 Task: Look for space in Kapfenberg, Austria from 2nd August, 2023 to 12th August, 2023 for 2 adults in price range Rs.5000 to Rs.10000. Place can be private room with 1  bedroom having 1 bed and 1 bathroom. Property type can be hotel. Amenities needed are: heating, . Booking option can be shelf check-in. Required host language is English.
Action: Mouse moved to (428, 85)
Screenshot: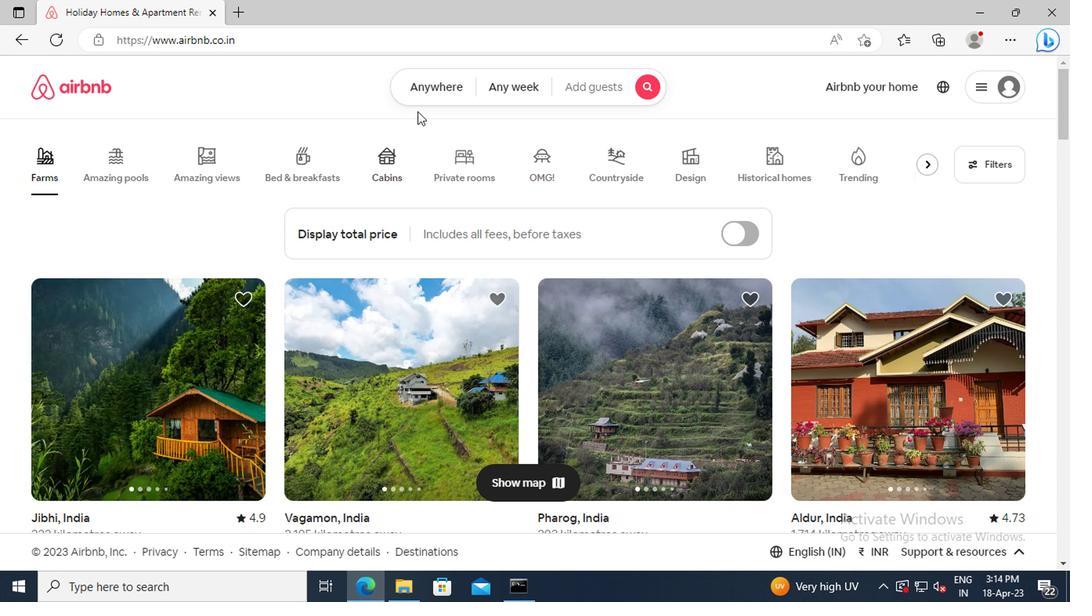 
Action: Mouse pressed left at (428, 85)
Screenshot: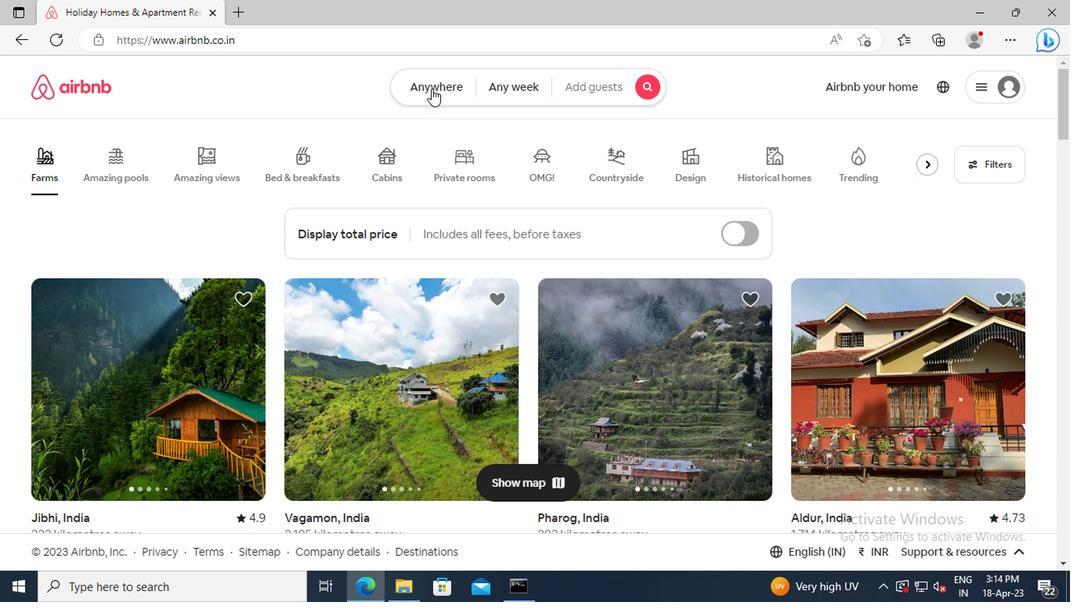 
Action: Mouse moved to (277, 147)
Screenshot: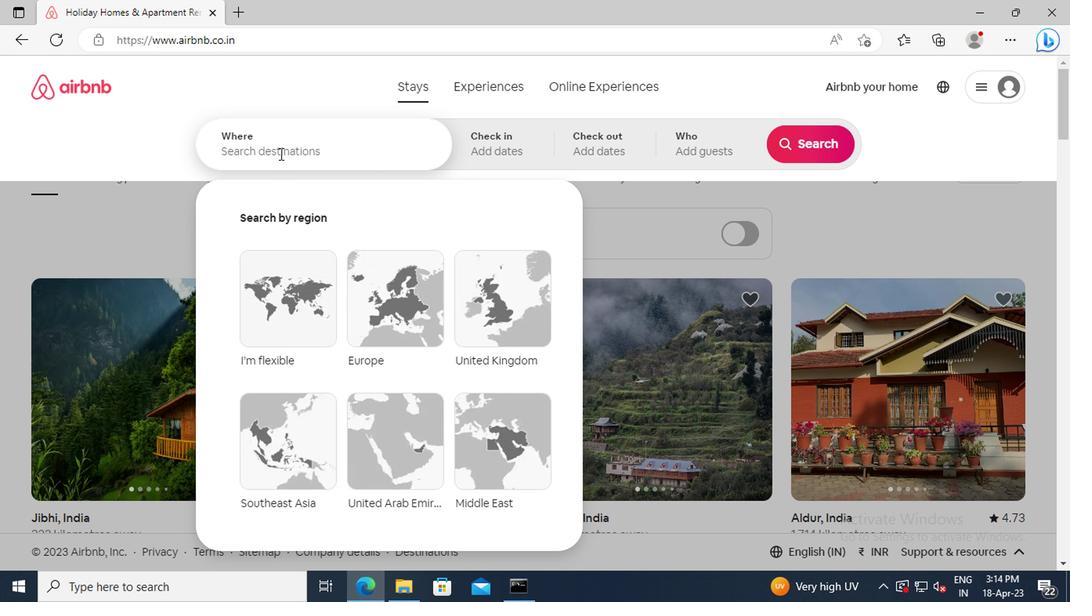 
Action: Mouse pressed left at (277, 147)
Screenshot: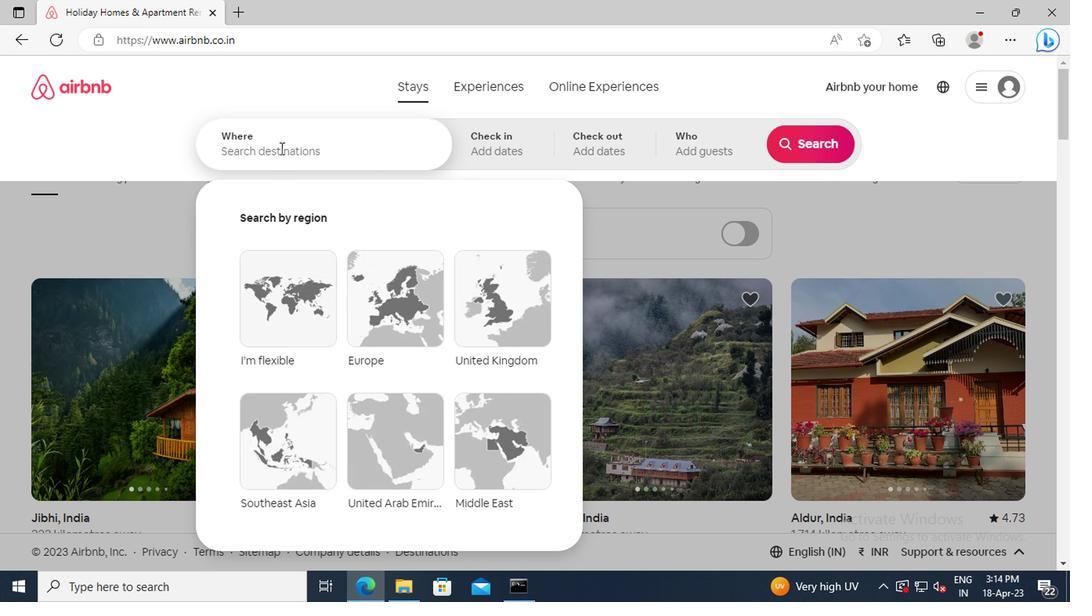 
Action: Key pressed <Key.shift>KAPFENBER,<Key.space><Key.shift_r>AUSTRIA<Key.enter>
Screenshot: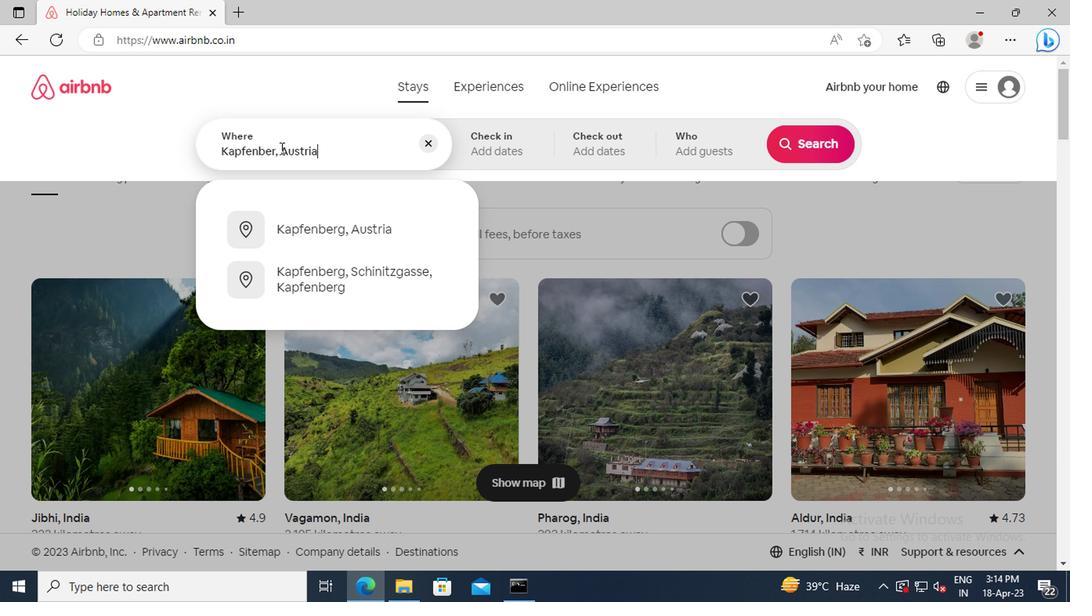 
Action: Mouse moved to (792, 272)
Screenshot: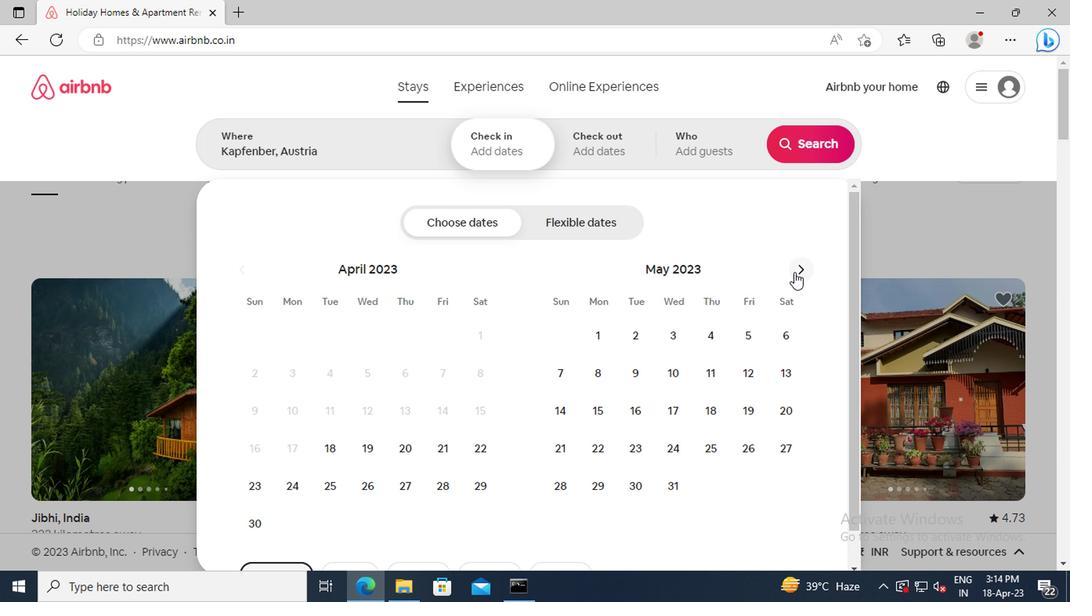 
Action: Mouse pressed left at (792, 272)
Screenshot: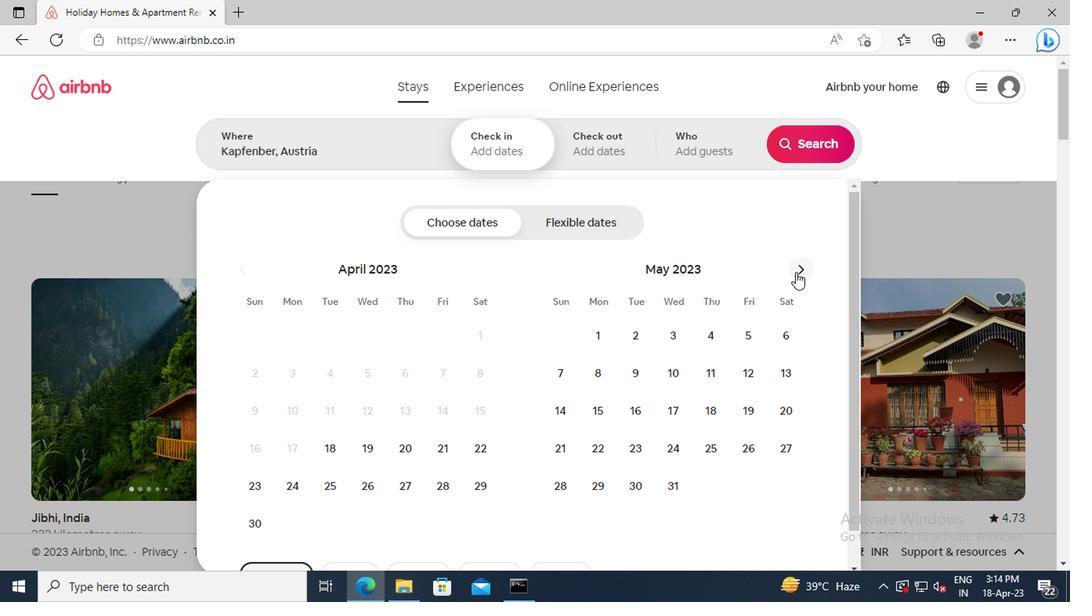
Action: Mouse pressed left at (792, 272)
Screenshot: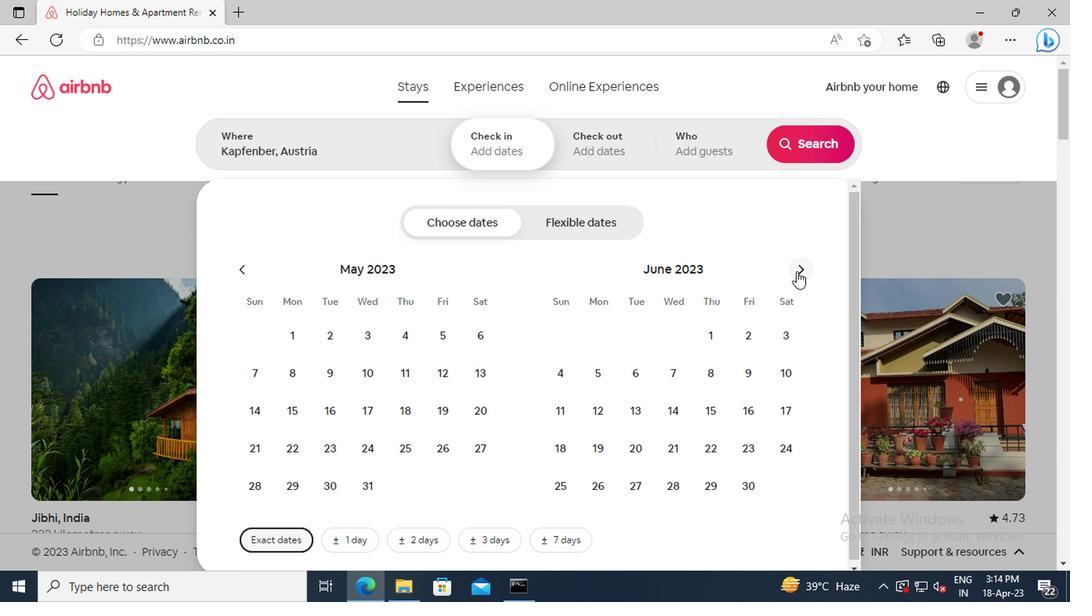
Action: Mouse pressed left at (792, 272)
Screenshot: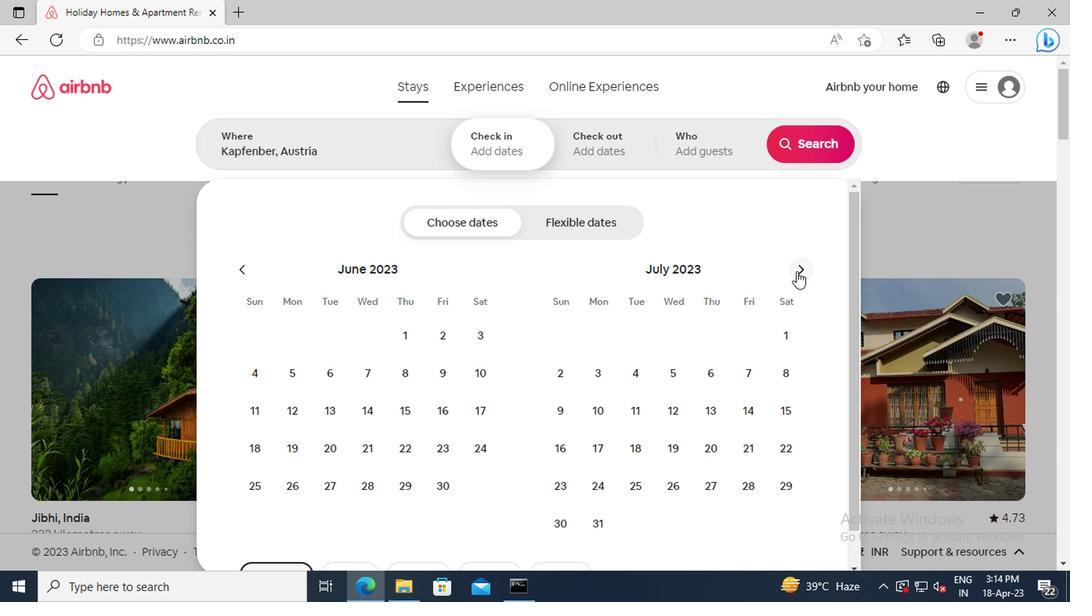 
Action: Mouse moved to (674, 330)
Screenshot: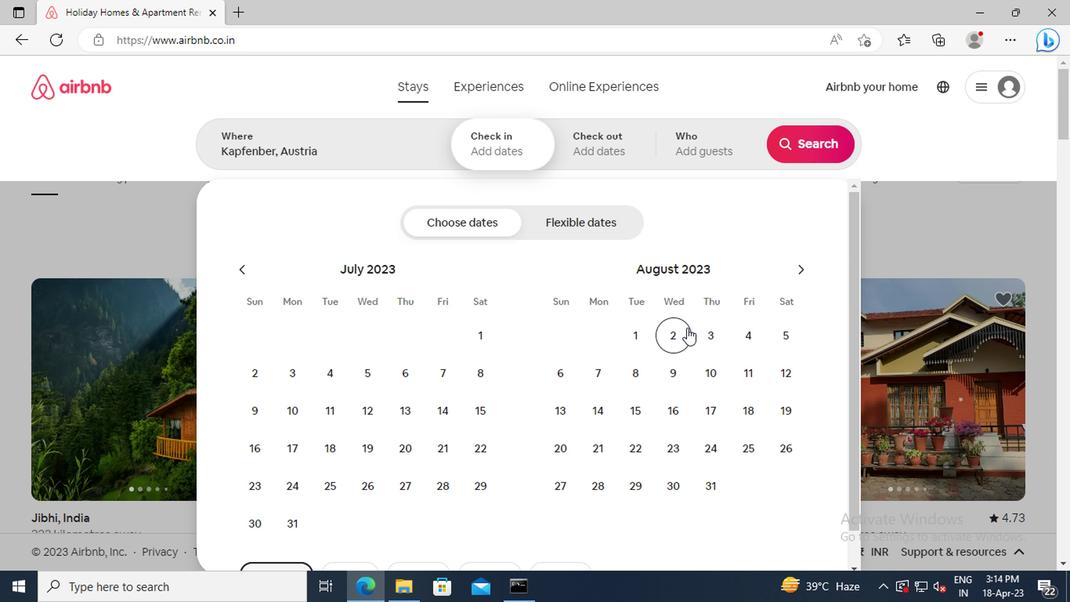 
Action: Mouse pressed left at (674, 330)
Screenshot: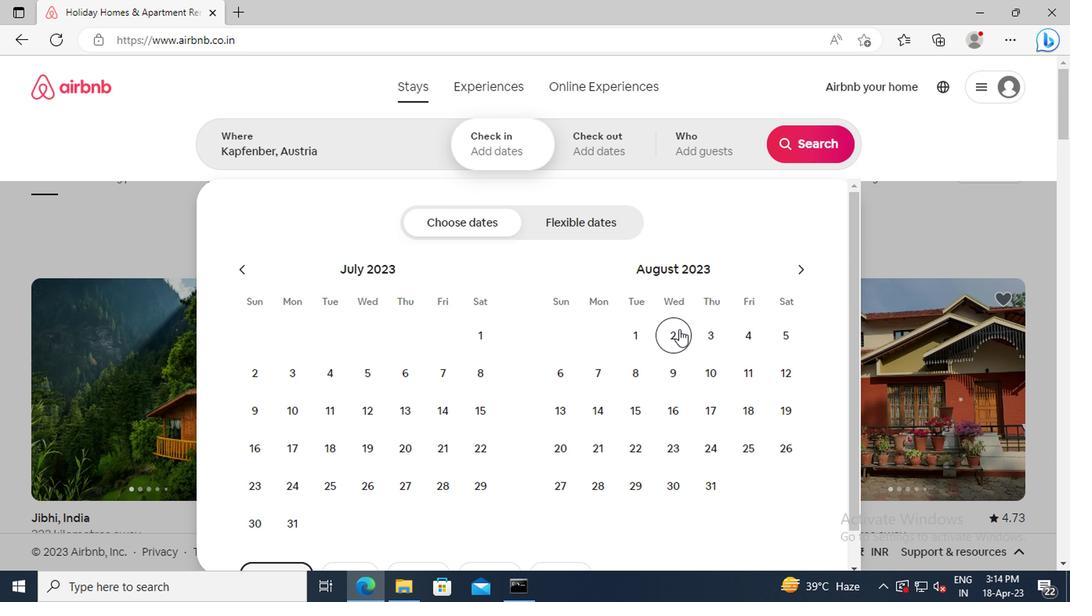 
Action: Mouse moved to (773, 371)
Screenshot: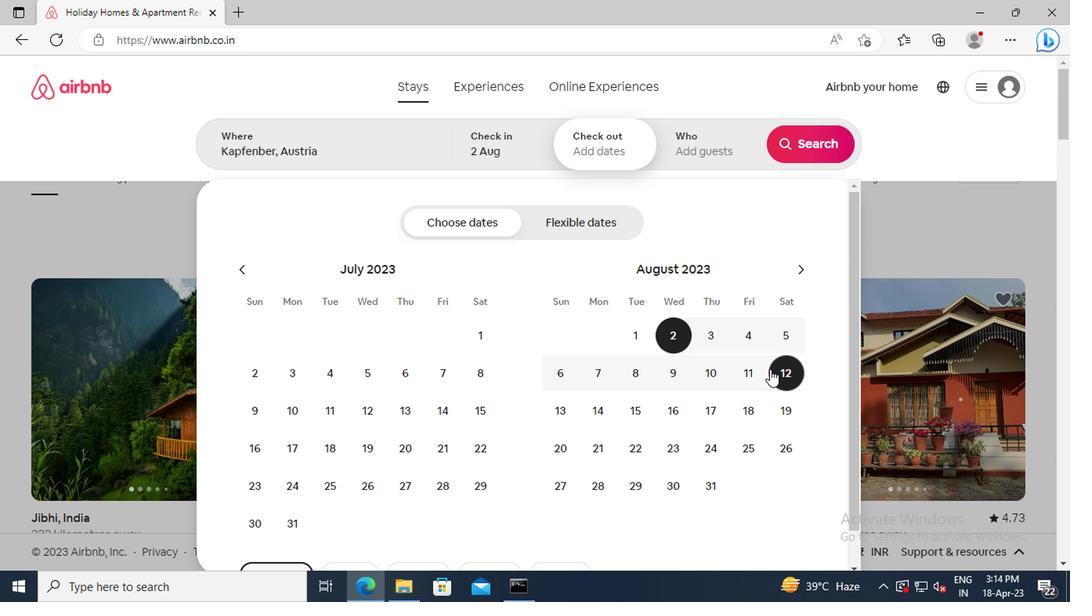 
Action: Mouse pressed left at (773, 371)
Screenshot: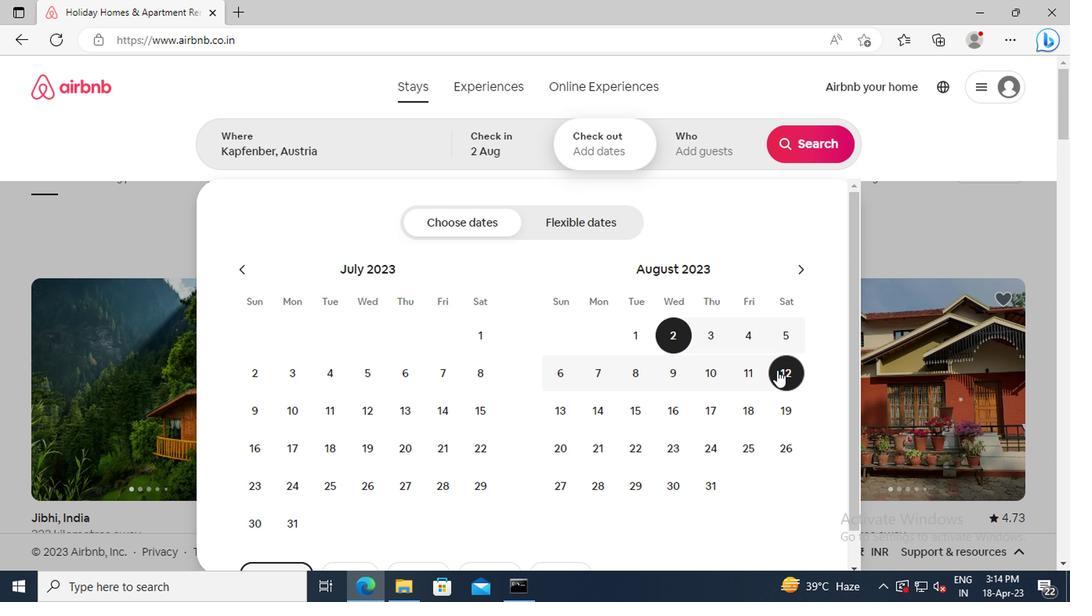 
Action: Mouse moved to (695, 145)
Screenshot: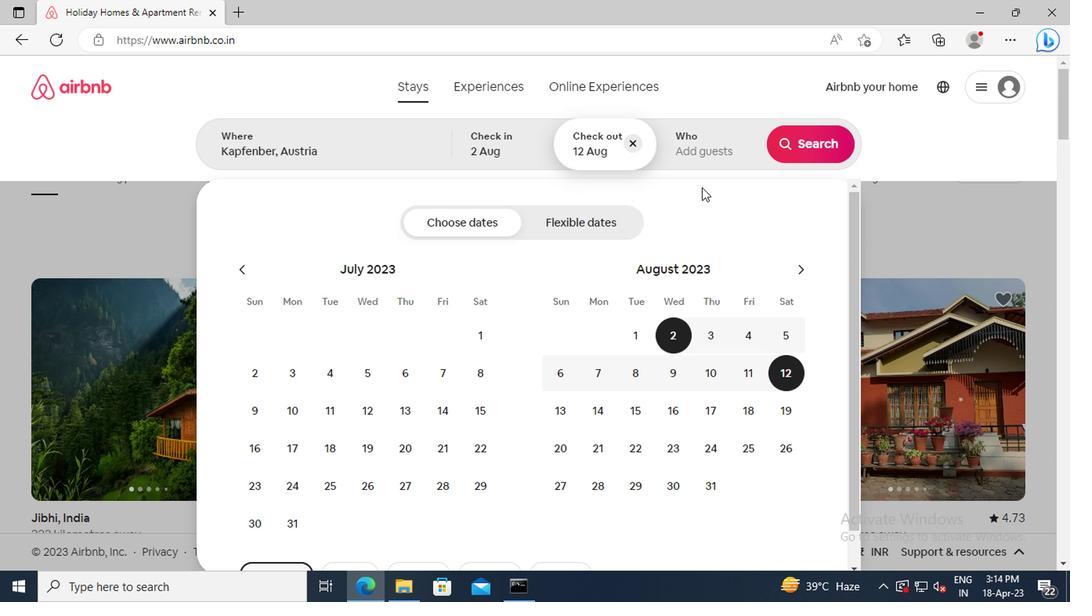 
Action: Mouse pressed left at (695, 145)
Screenshot: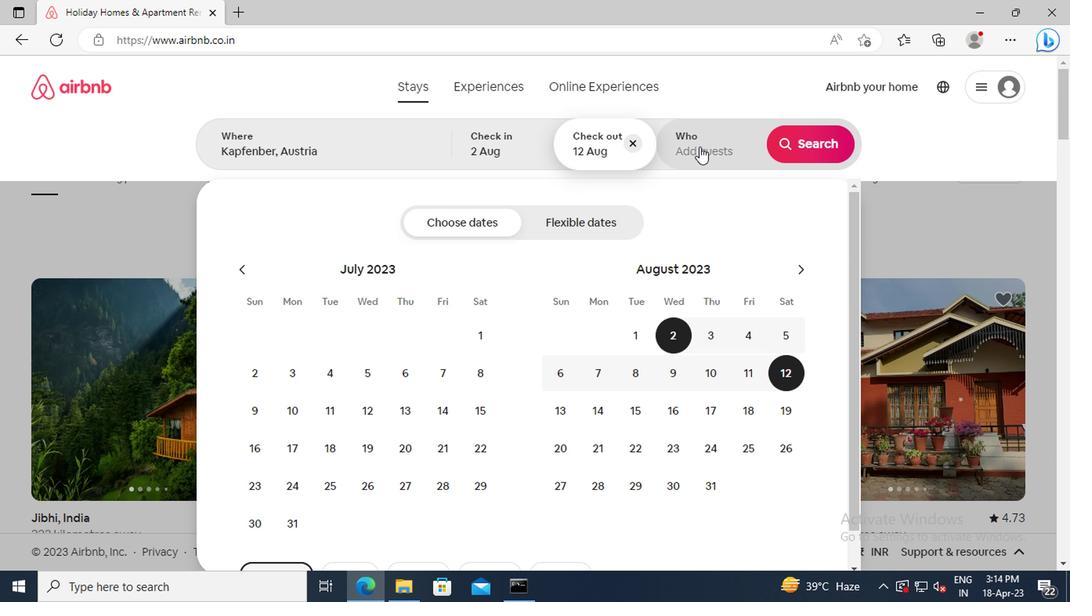 
Action: Mouse moved to (810, 228)
Screenshot: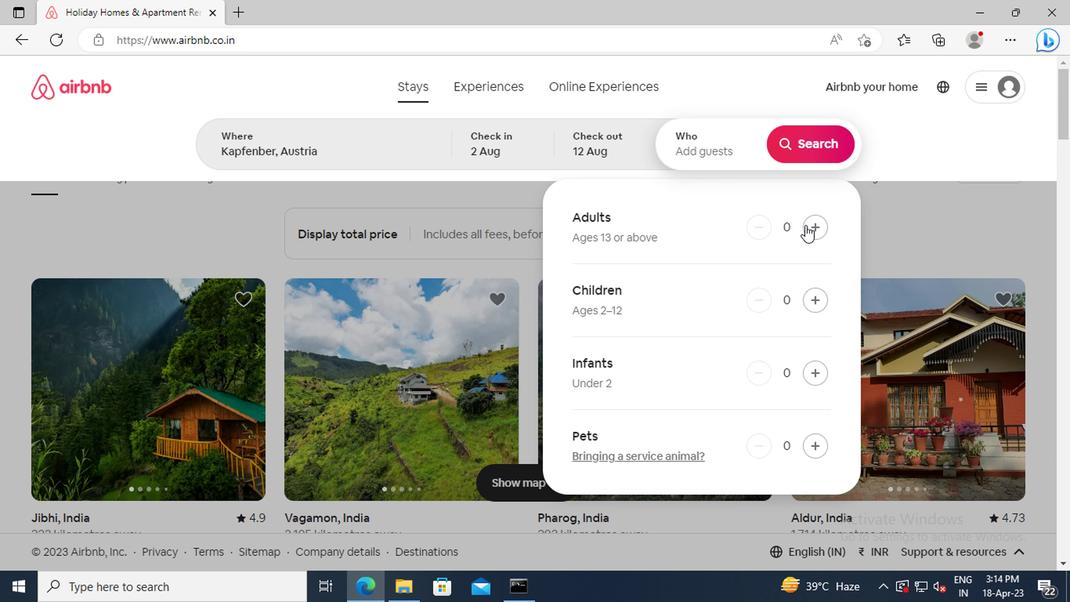 
Action: Mouse pressed left at (810, 228)
Screenshot: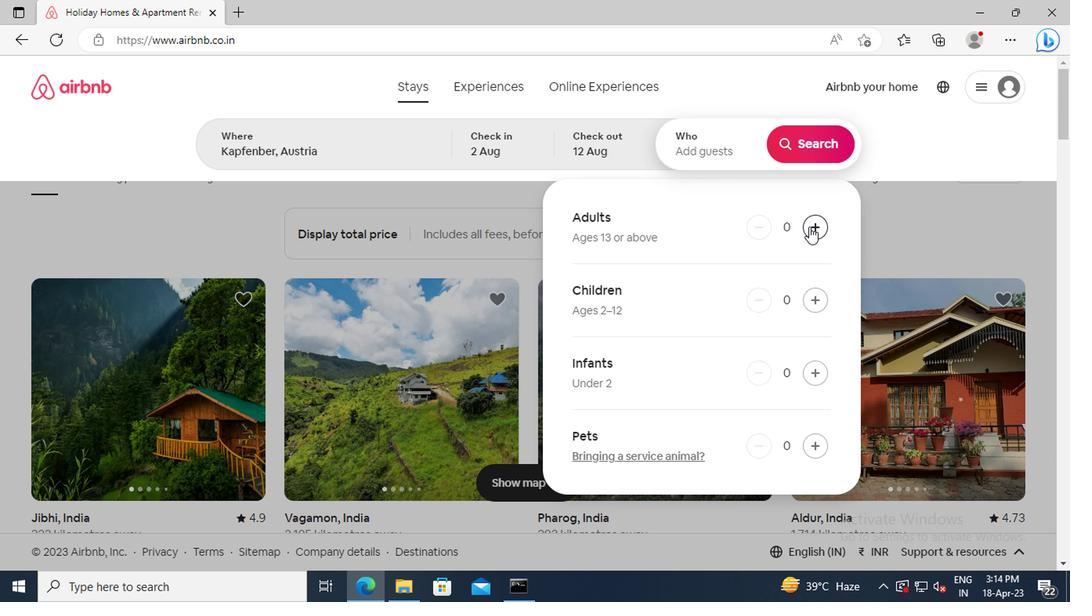 
Action: Mouse moved to (810, 228)
Screenshot: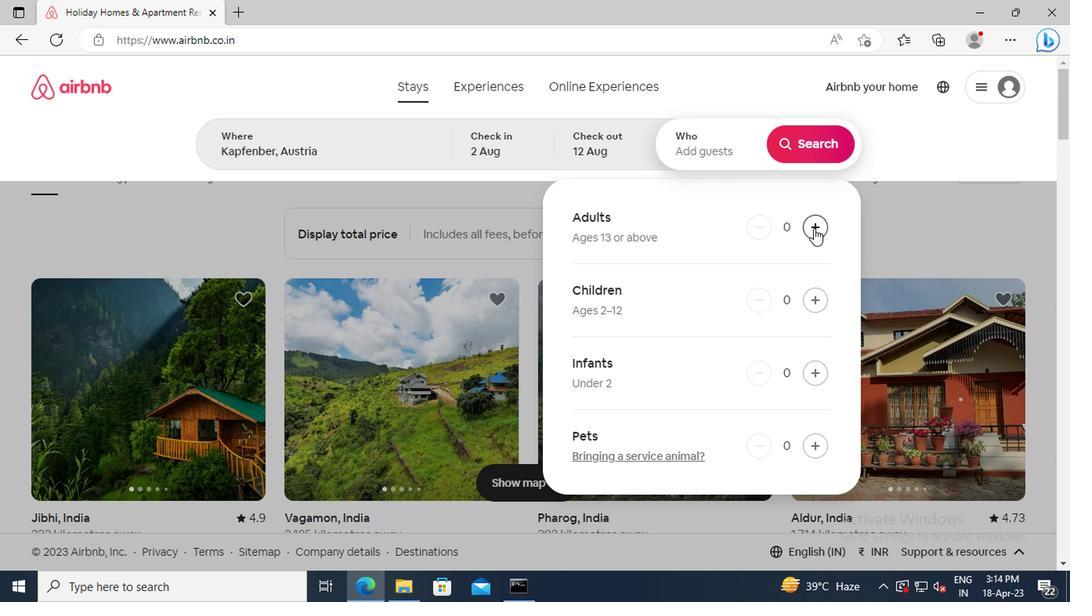 
Action: Mouse pressed left at (810, 228)
Screenshot: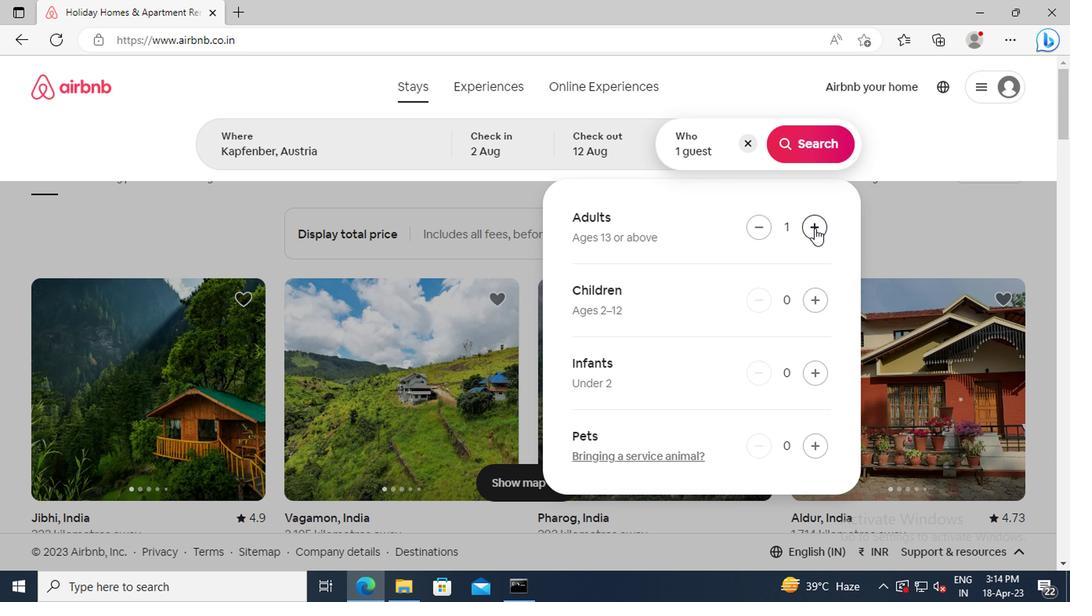 
Action: Mouse moved to (811, 143)
Screenshot: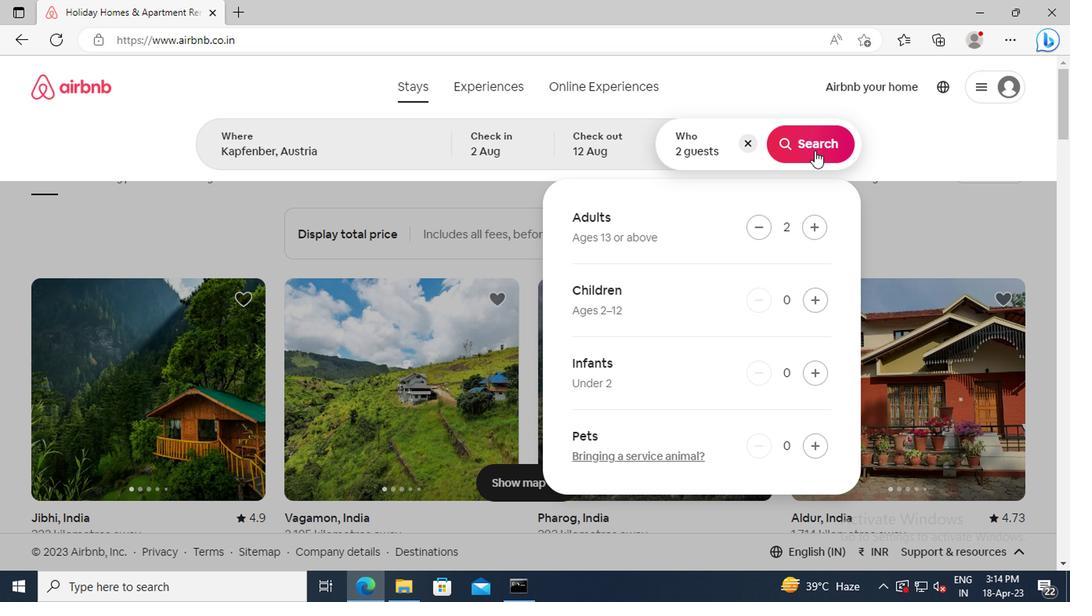 
Action: Mouse pressed left at (811, 143)
Screenshot: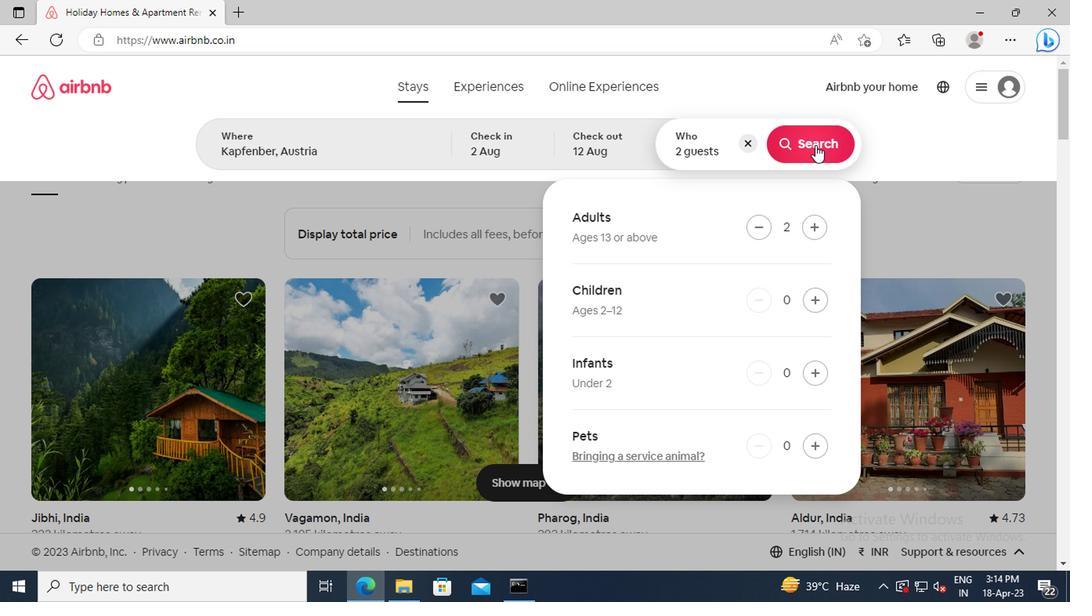 
Action: Mouse moved to (986, 146)
Screenshot: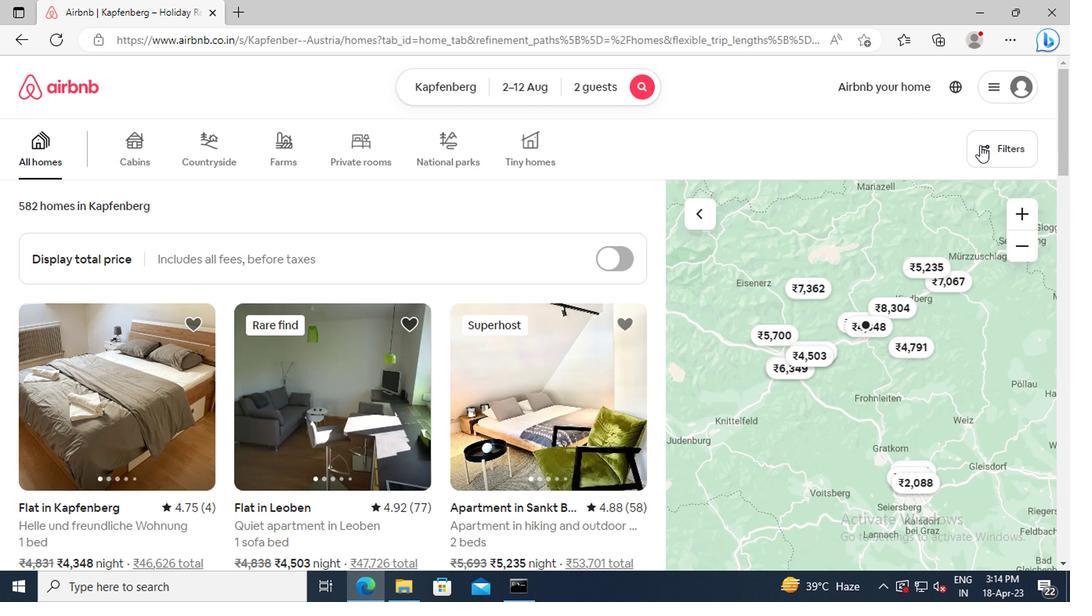 
Action: Mouse pressed left at (986, 146)
Screenshot: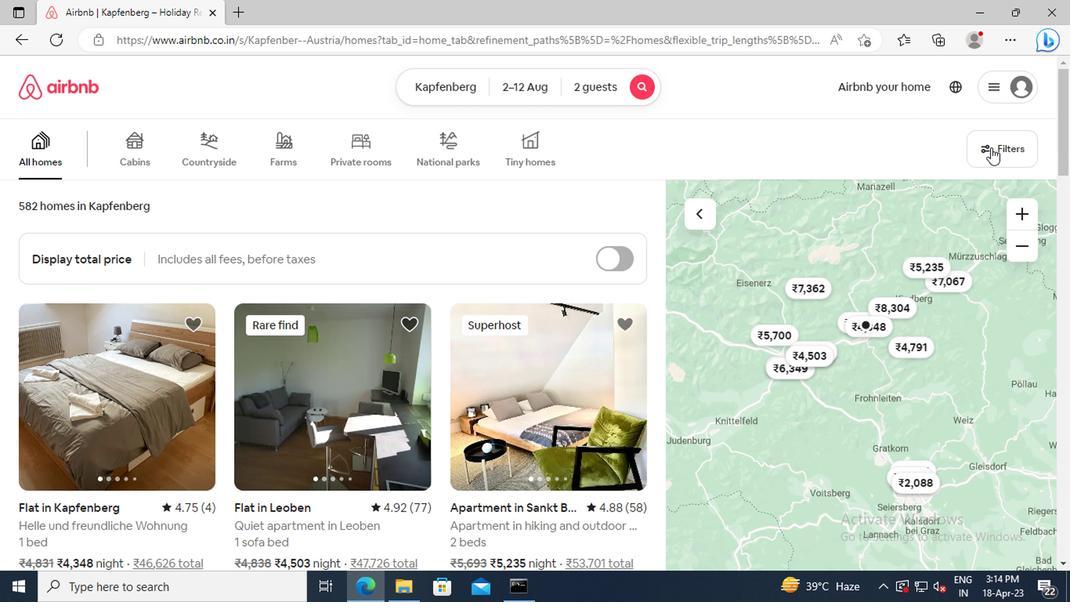 
Action: Mouse moved to (332, 347)
Screenshot: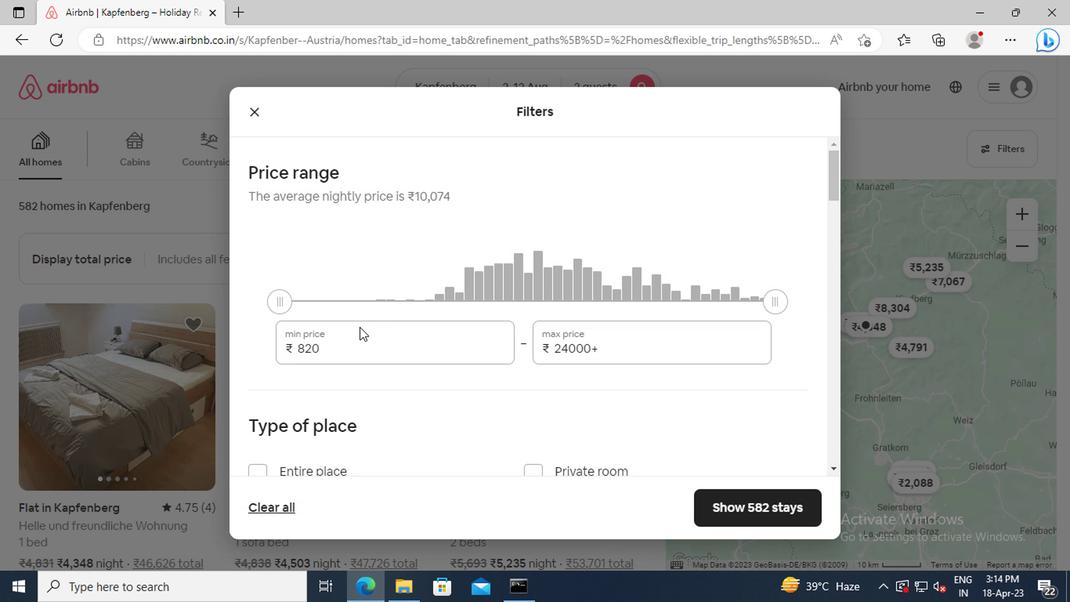 
Action: Mouse pressed left at (332, 347)
Screenshot: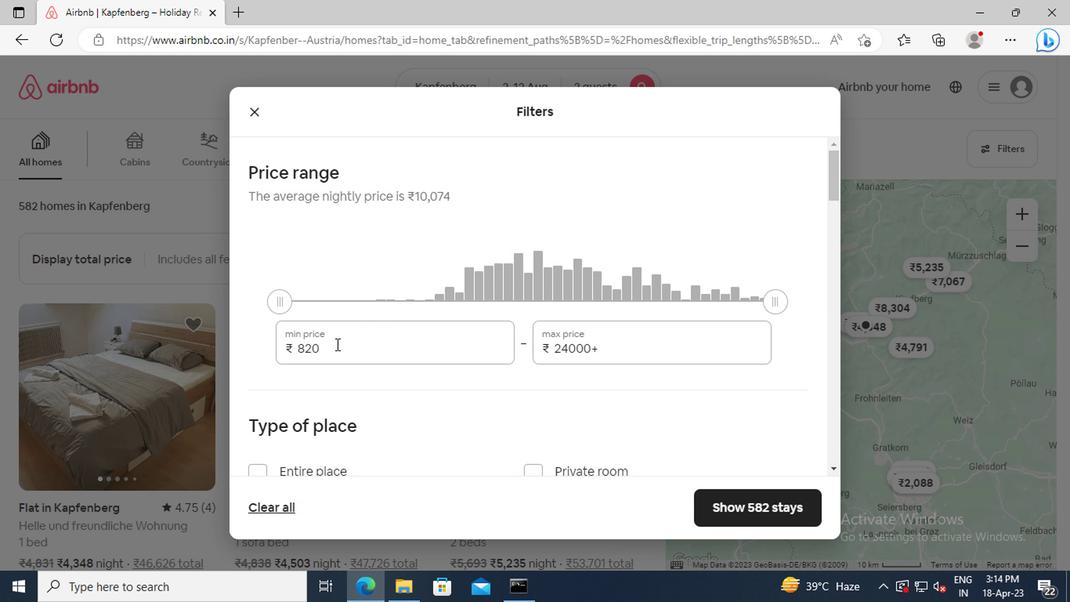 
Action: Key pressed <Key.backspace><Key.backspace><Key.backspace>5000<Key.tab><Key.delete>10000
Screenshot: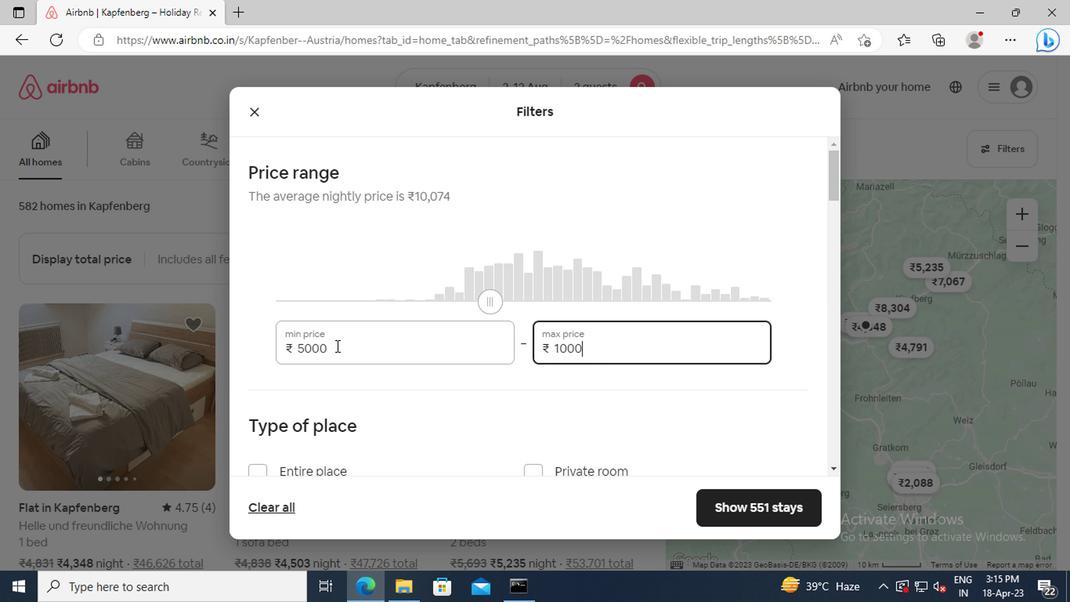 
Action: Mouse scrolled (332, 346) with delta (0, 0)
Screenshot: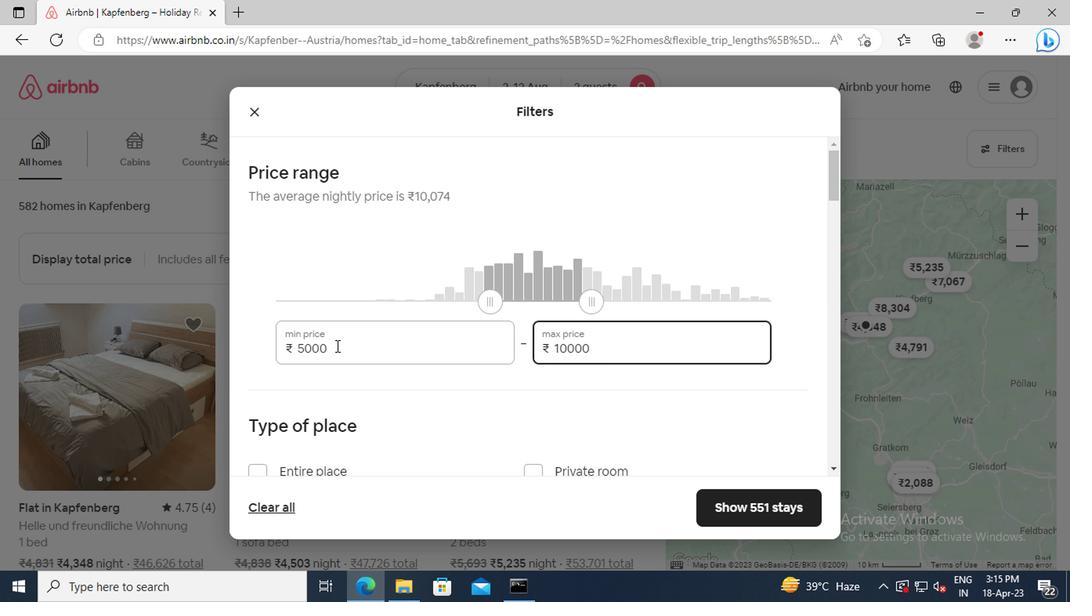 
Action: Mouse scrolled (332, 346) with delta (0, 0)
Screenshot: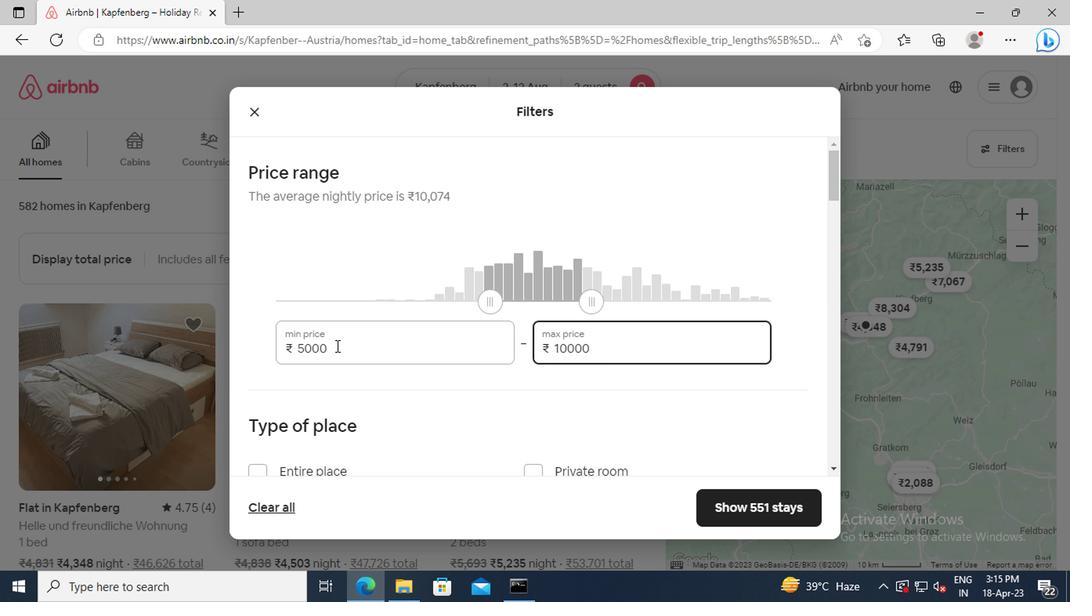 
Action: Mouse scrolled (332, 346) with delta (0, 0)
Screenshot: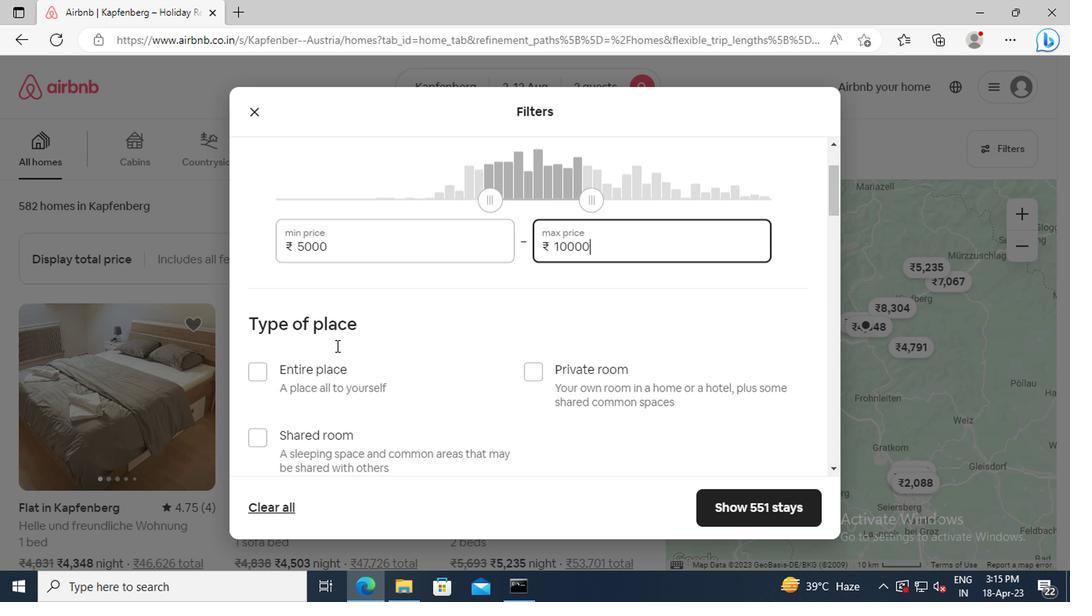 
Action: Mouse moved to (531, 320)
Screenshot: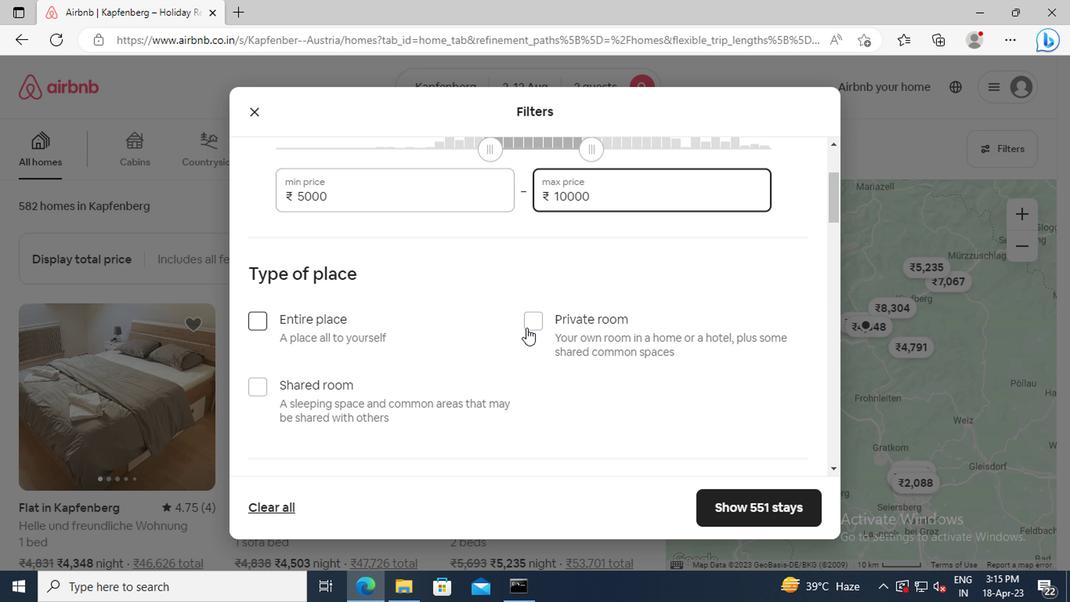 
Action: Mouse pressed left at (531, 320)
Screenshot: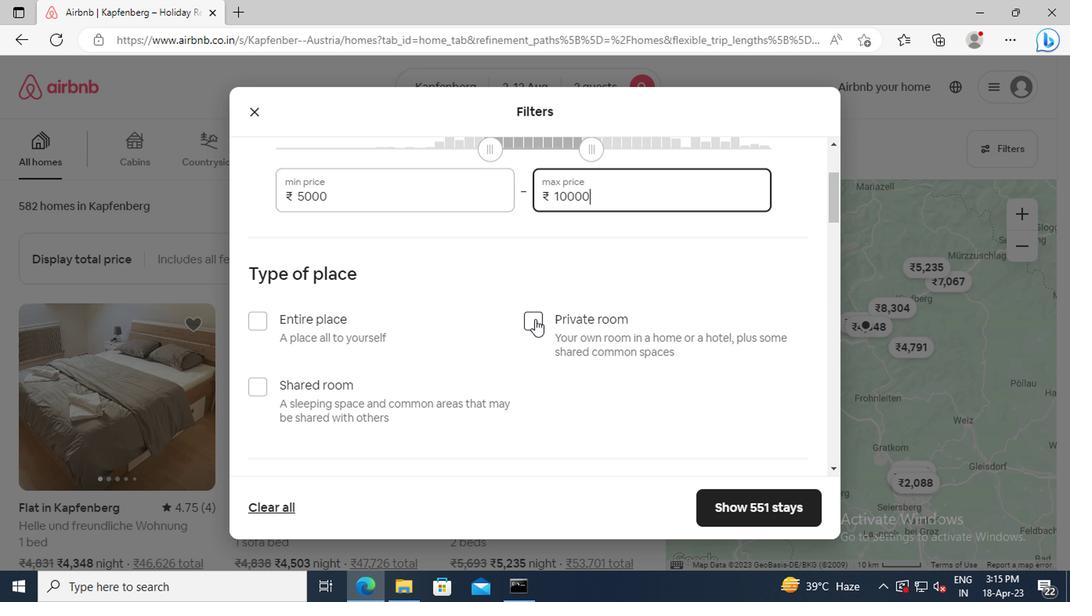 
Action: Mouse scrolled (531, 319) with delta (0, -1)
Screenshot: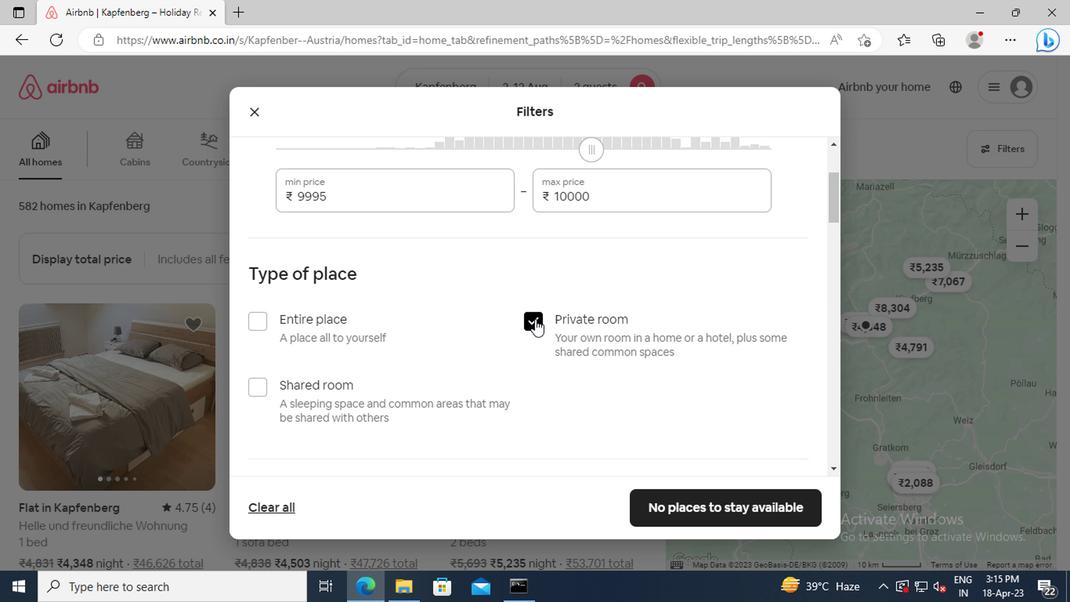 
Action: Mouse scrolled (531, 319) with delta (0, -1)
Screenshot: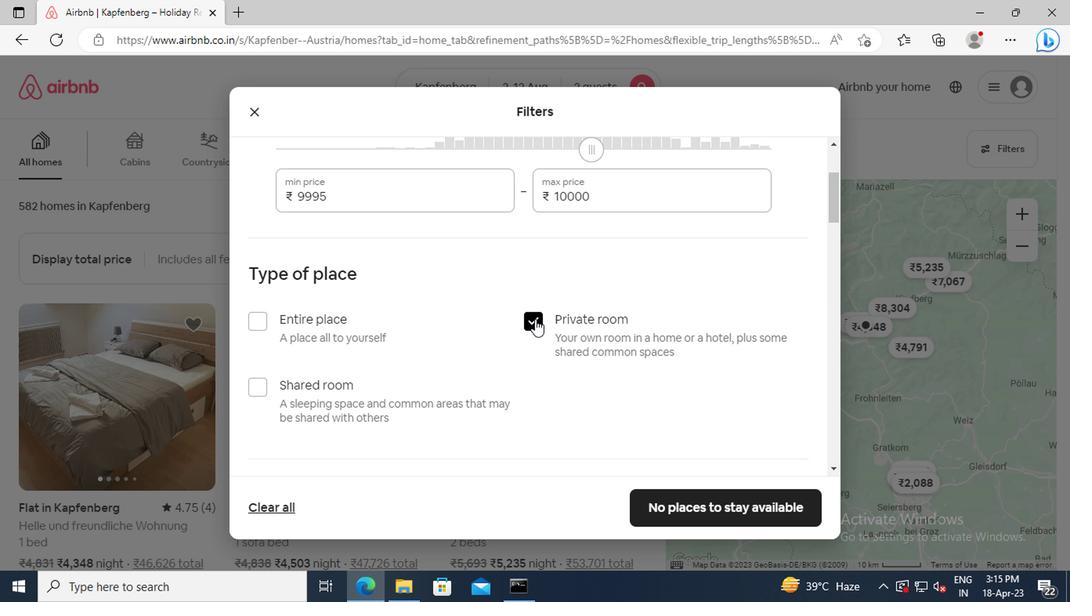 
Action: Mouse scrolled (531, 319) with delta (0, -1)
Screenshot: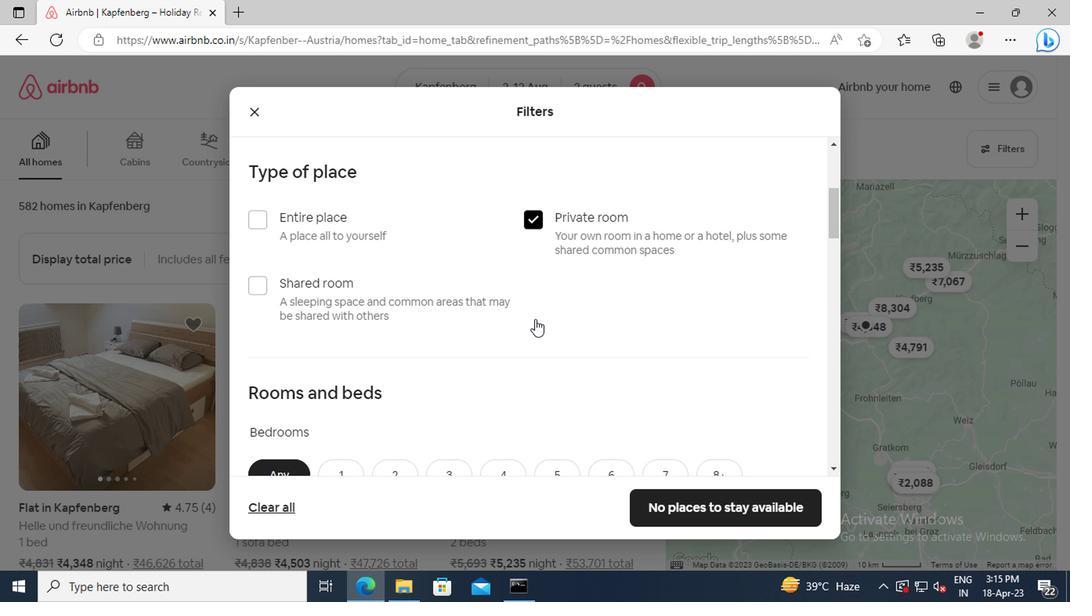 
Action: Mouse scrolled (531, 319) with delta (0, -1)
Screenshot: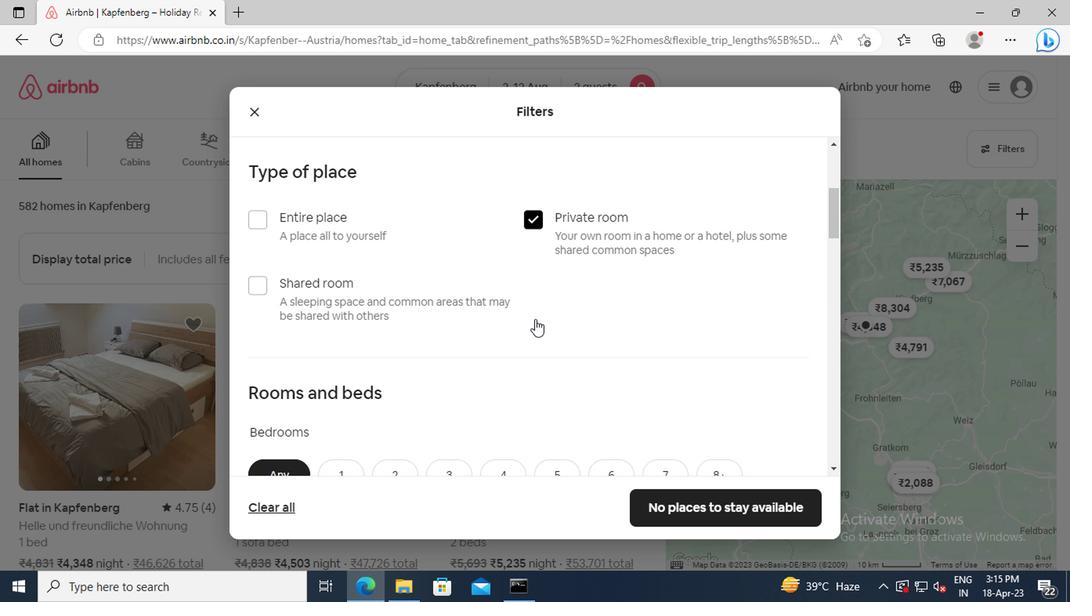 
Action: Mouse moved to (341, 371)
Screenshot: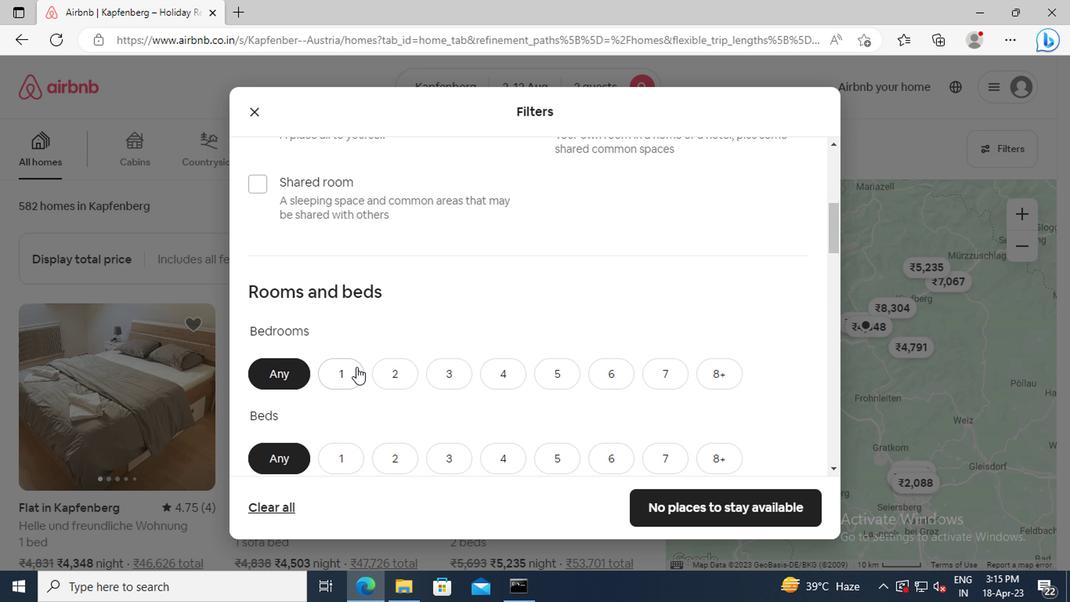 
Action: Mouse pressed left at (341, 371)
Screenshot: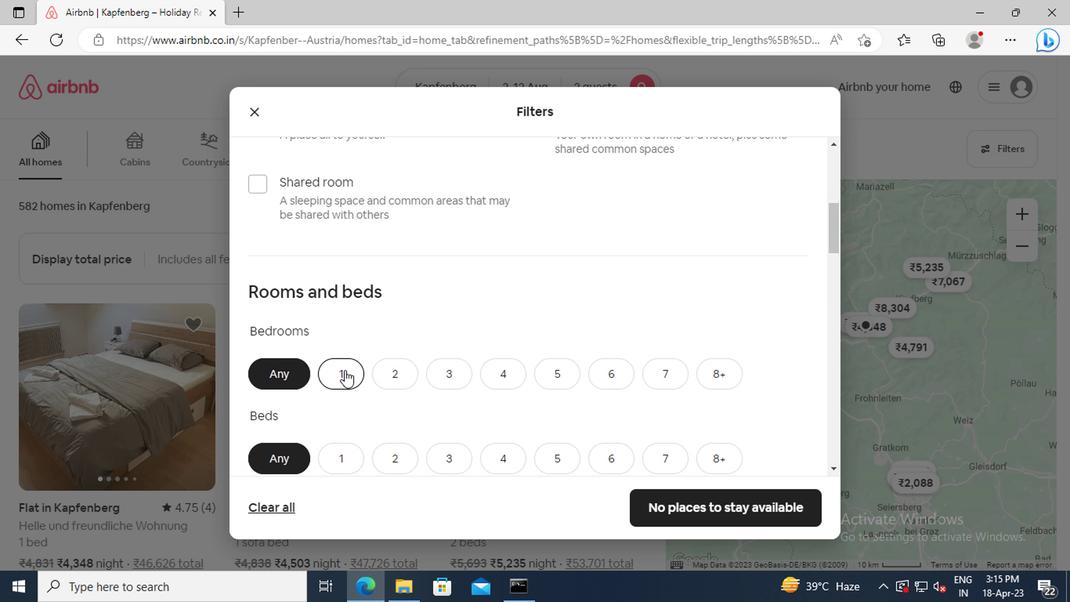 
Action: Mouse scrolled (341, 371) with delta (0, 0)
Screenshot: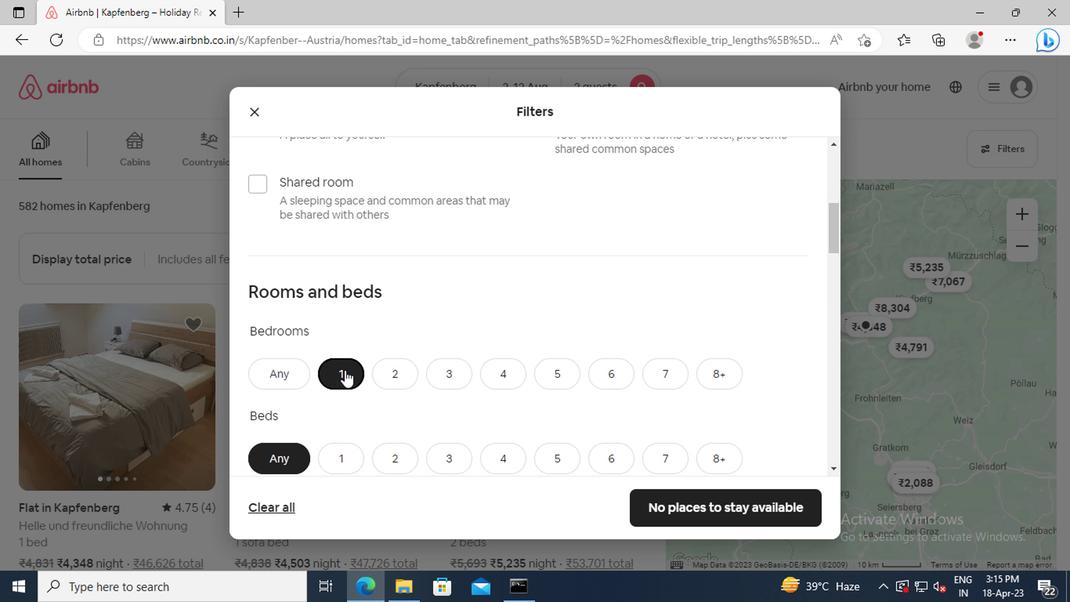 
Action: Mouse moved to (337, 399)
Screenshot: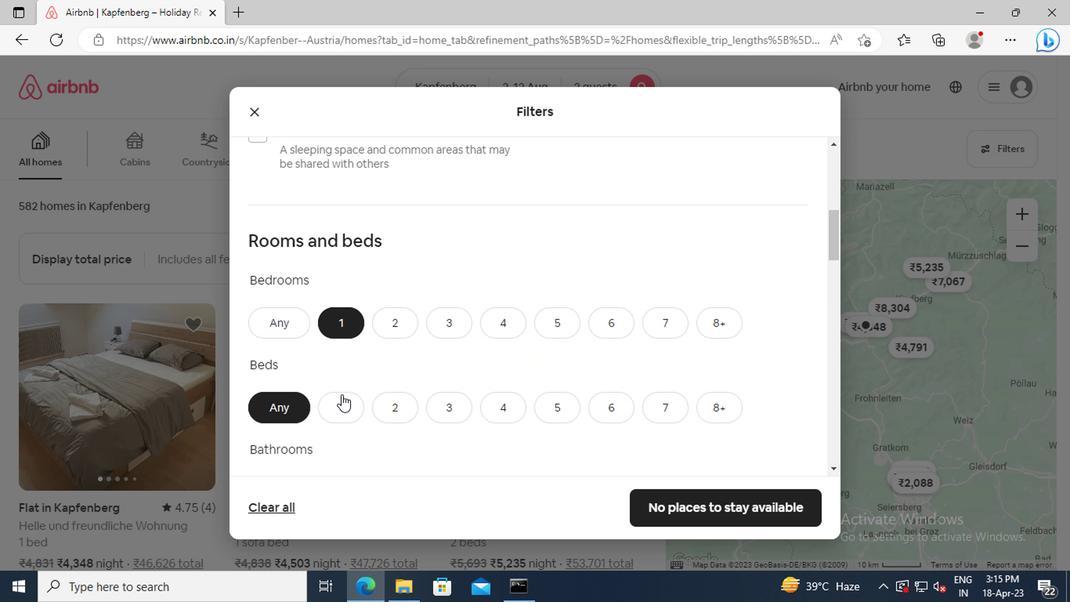 
Action: Mouse pressed left at (337, 399)
Screenshot: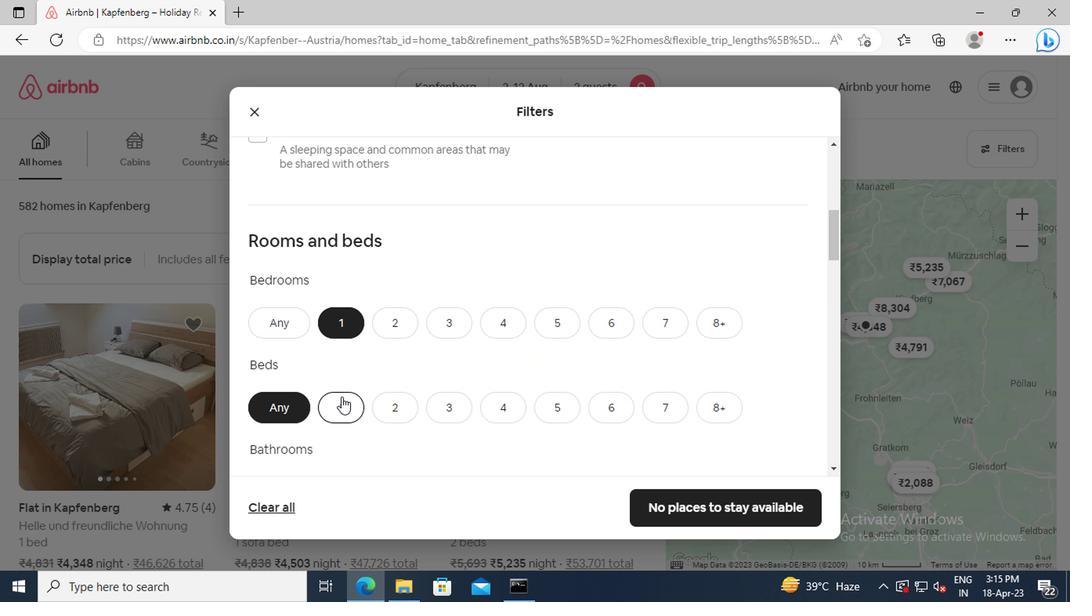 
Action: Mouse scrolled (337, 398) with delta (0, -1)
Screenshot: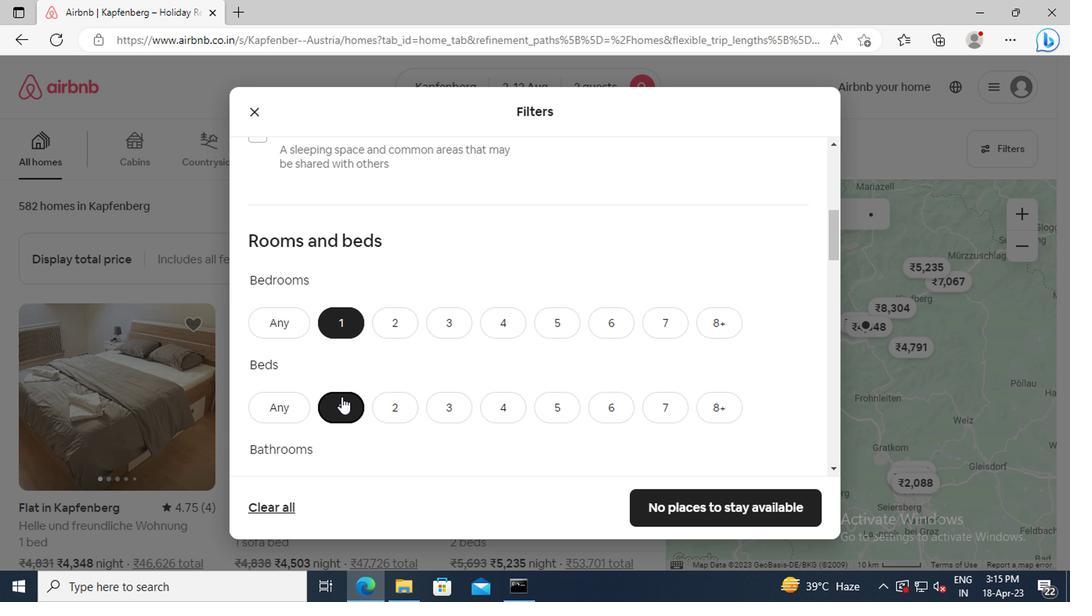 
Action: Mouse scrolled (337, 398) with delta (0, -1)
Screenshot: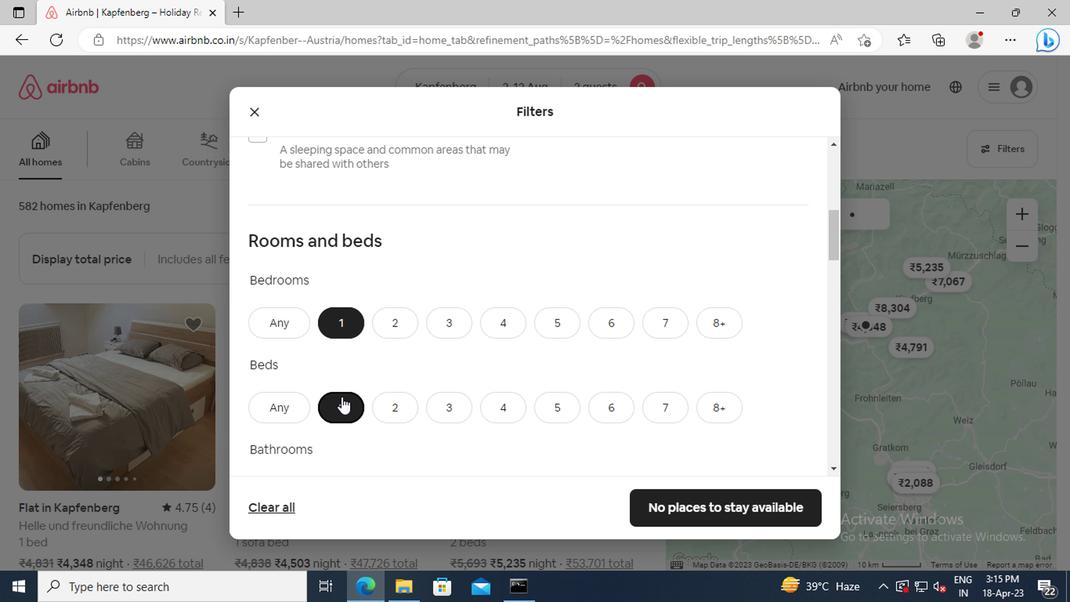 
Action: Mouse moved to (340, 393)
Screenshot: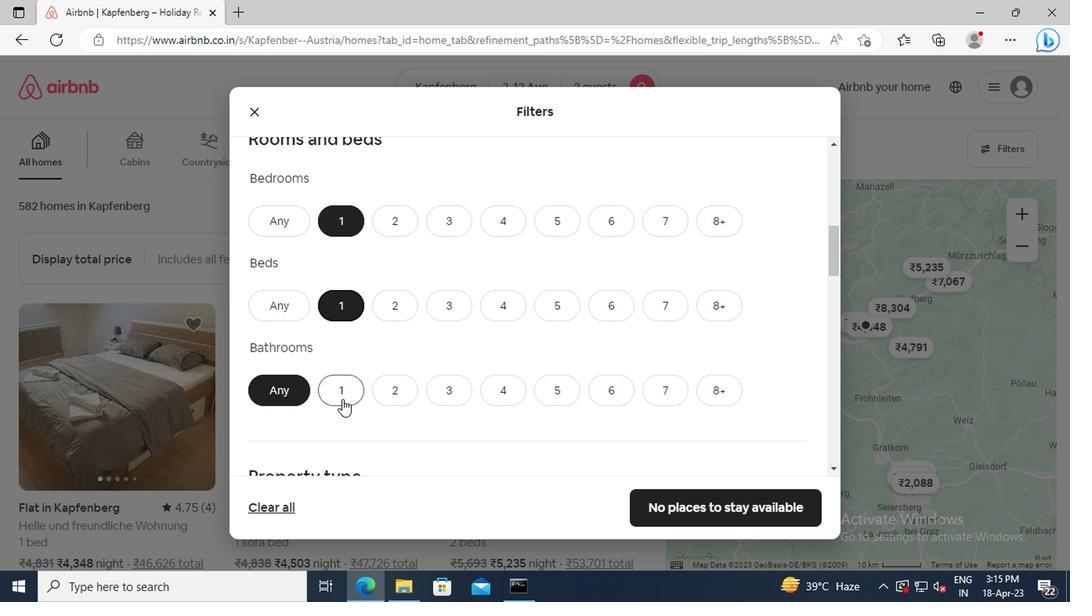 
Action: Mouse pressed left at (340, 393)
Screenshot: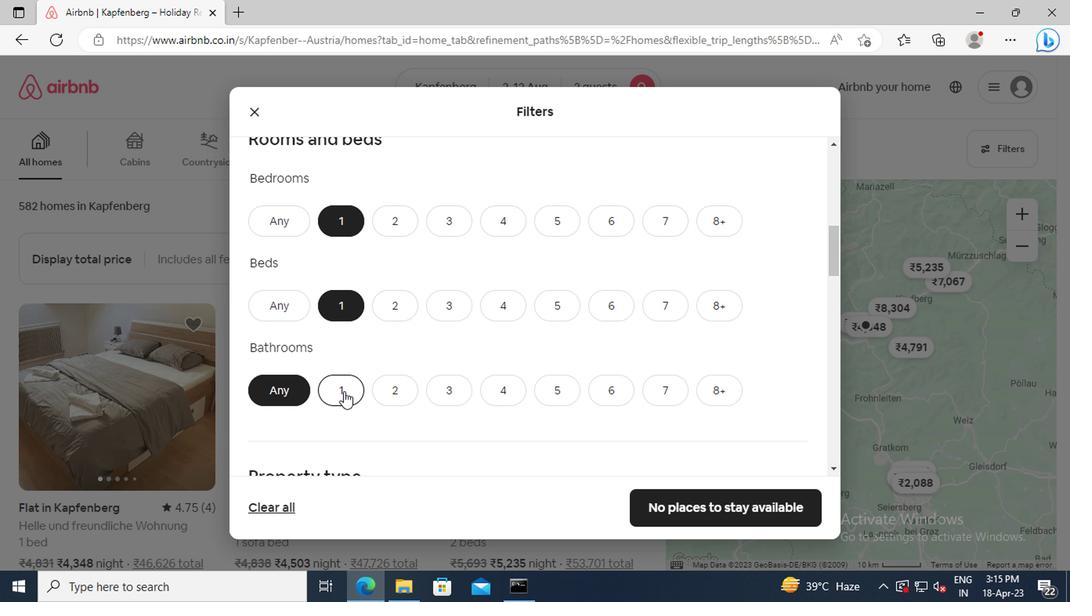 
Action: Mouse scrolled (340, 392) with delta (0, -1)
Screenshot: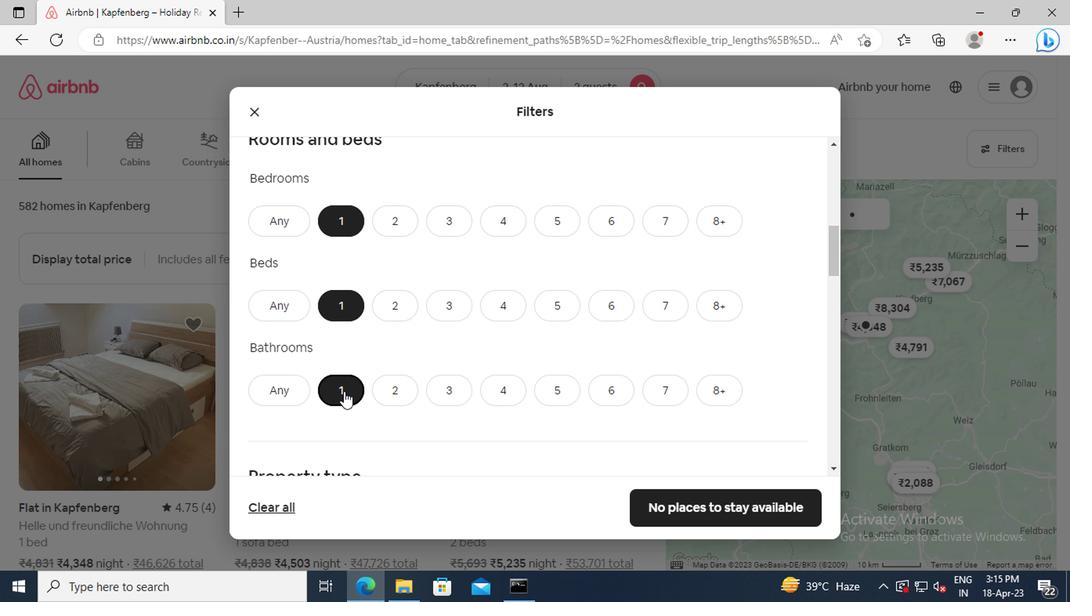 
Action: Mouse scrolled (340, 392) with delta (0, -1)
Screenshot: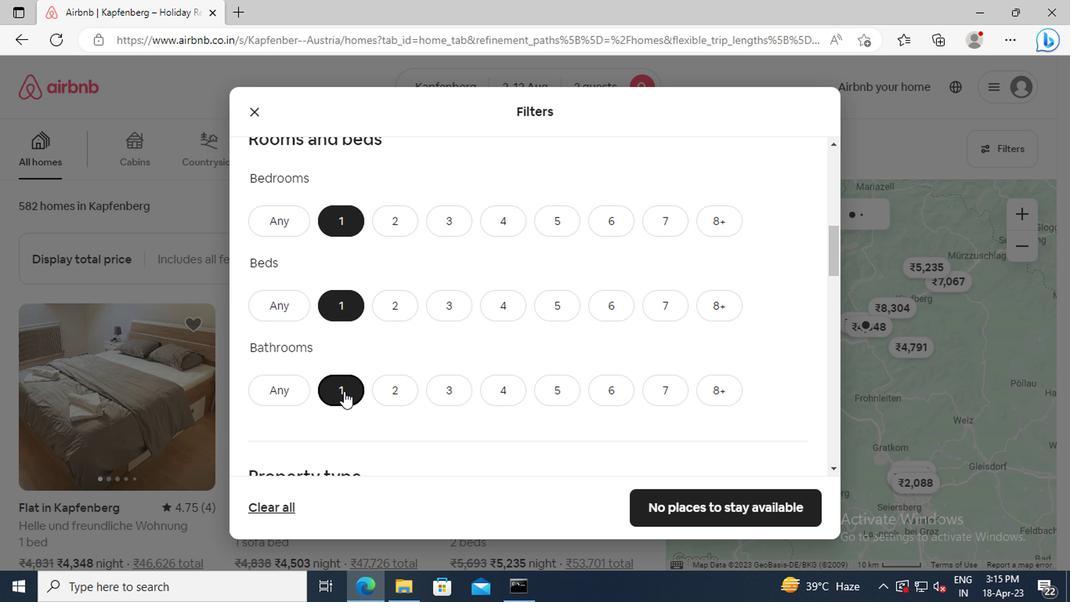 
Action: Mouse scrolled (340, 392) with delta (0, -1)
Screenshot: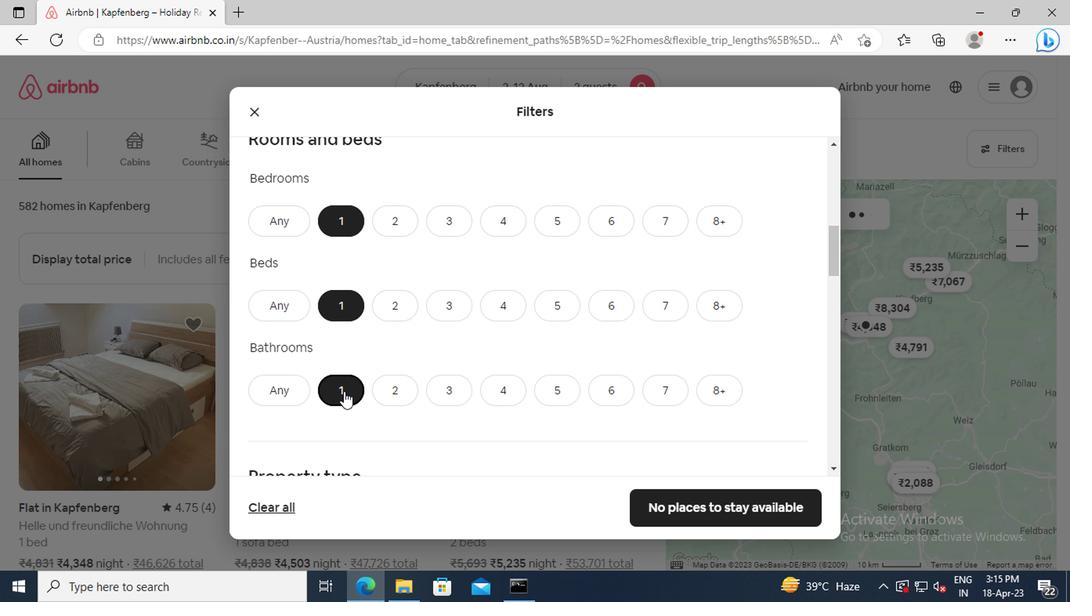 
Action: Mouse scrolled (340, 392) with delta (0, -1)
Screenshot: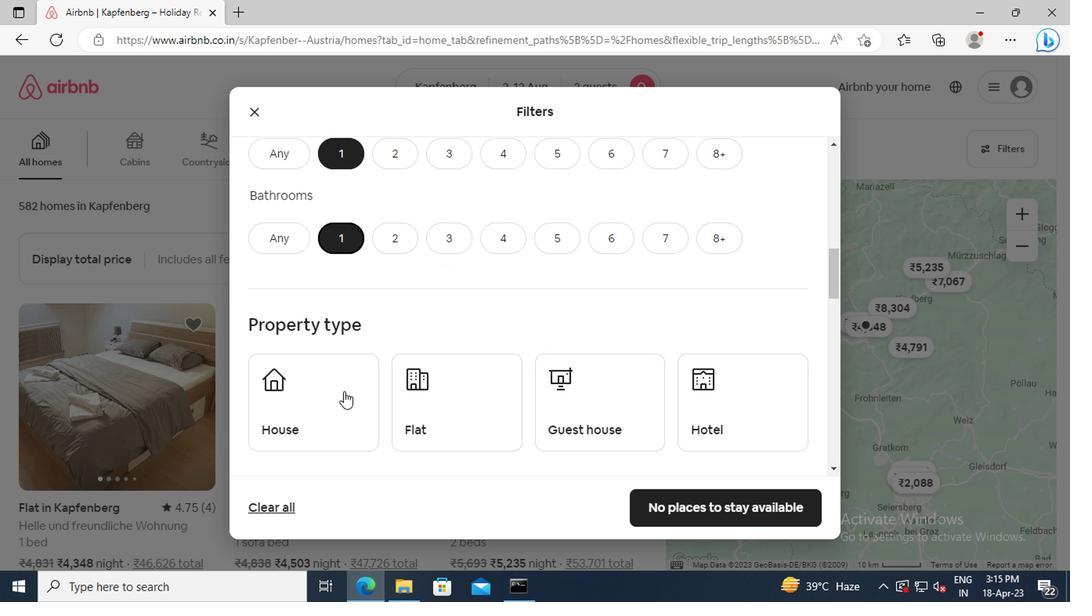 
Action: Mouse moved to (709, 356)
Screenshot: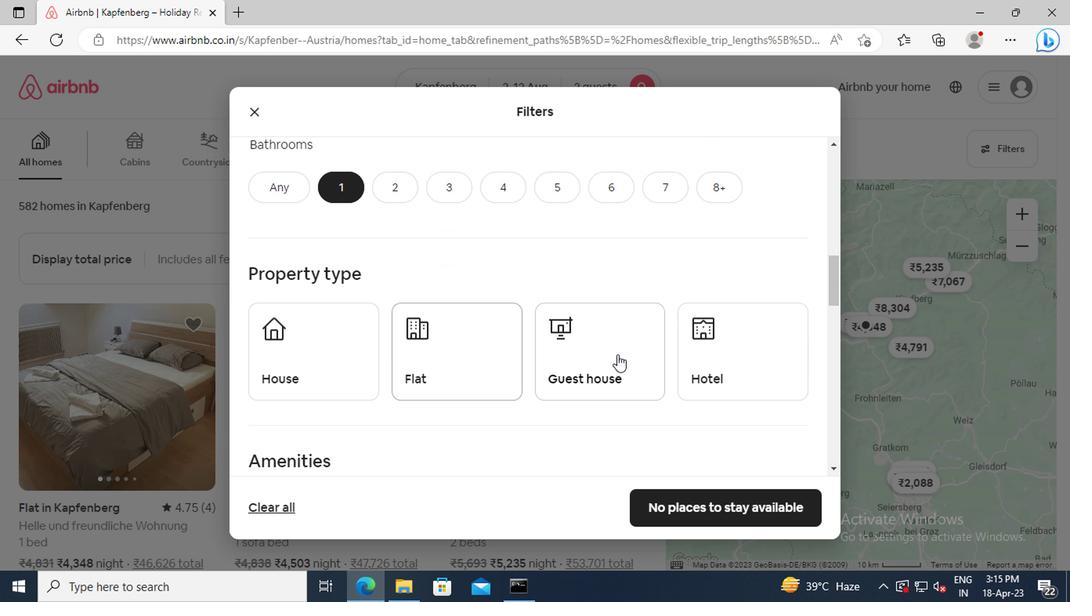 
Action: Mouse pressed left at (709, 356)
Screenshot: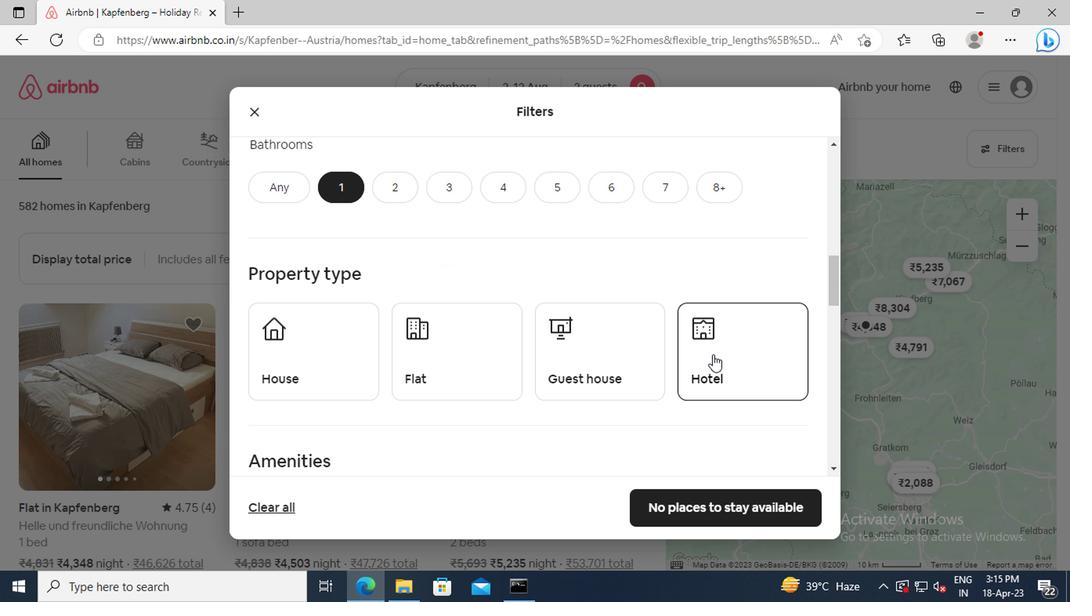 
Action: Mouse moved to (418, 352)
Screenshot: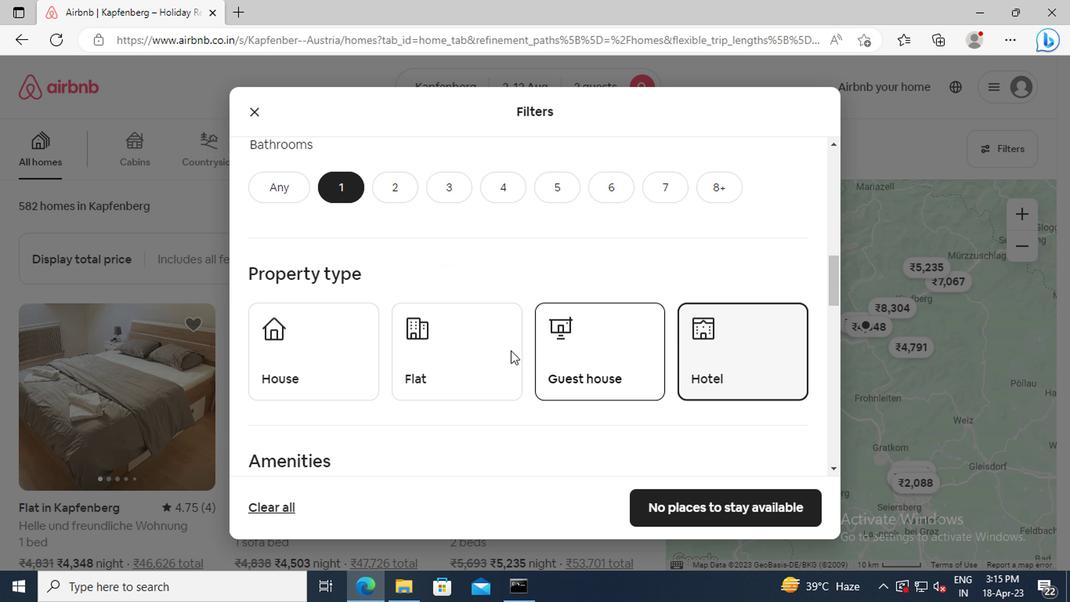 
Action: Mouse scrolled (418, 351) with delta (0, -1)
Screenshot: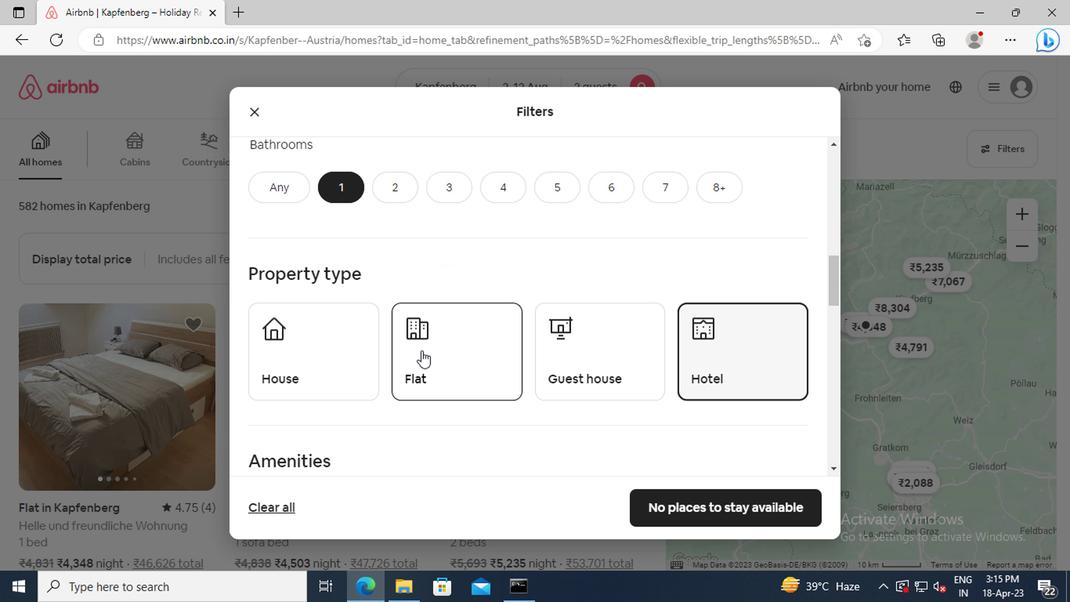 
Action: Mouse scrolled (418, 351) with delta (0, -1)
Screenshot: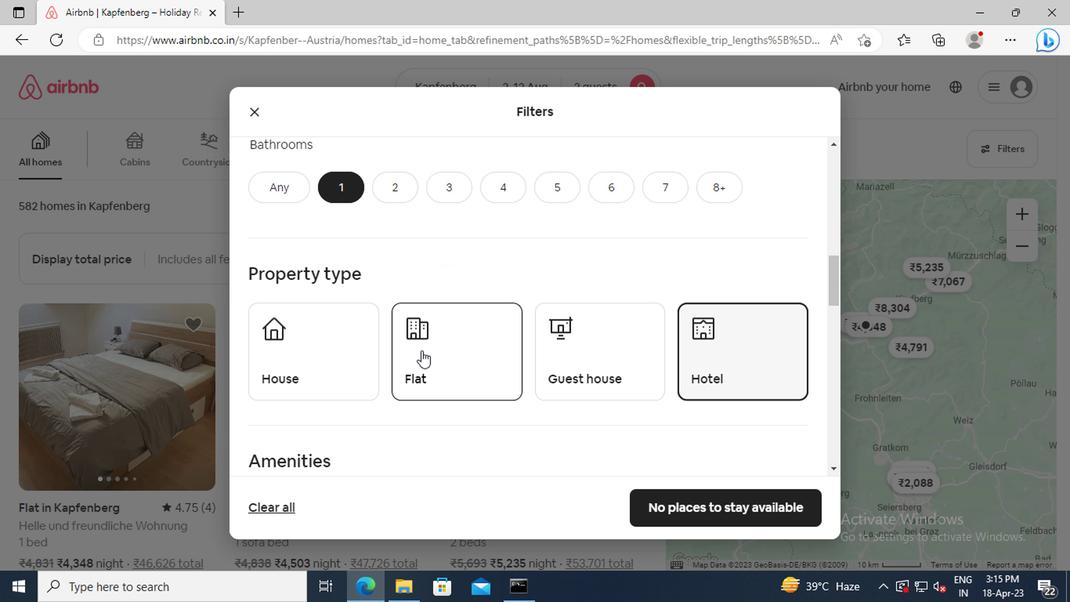 
Action: Mouse scrolled (418, 351) with delta (0, -1)
Screenshot: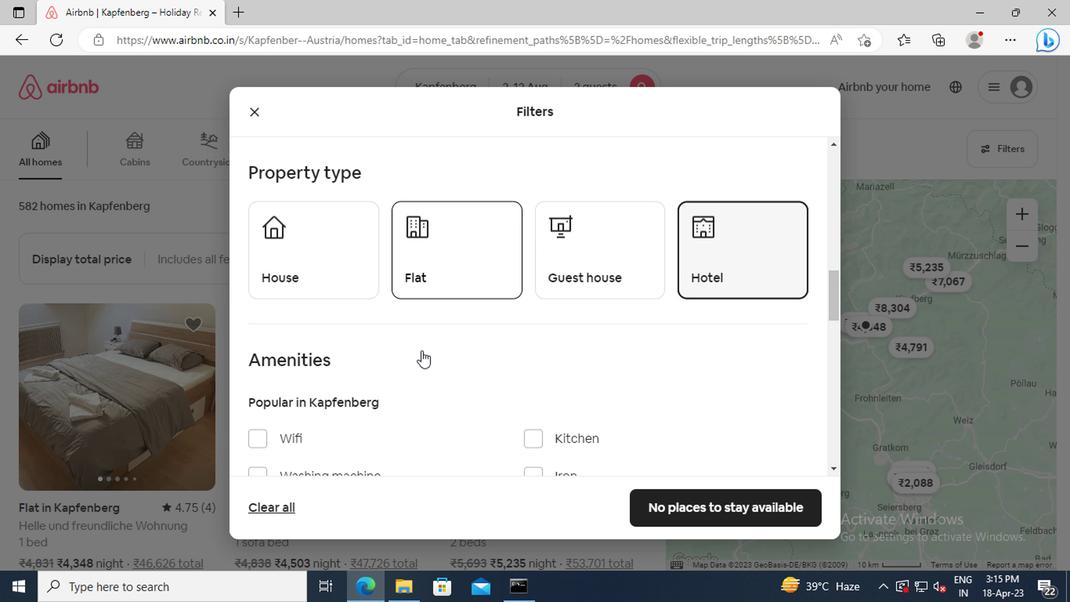 
Action: Mouse scrolled (418, 351) with delta (0, -1)
Screenshot: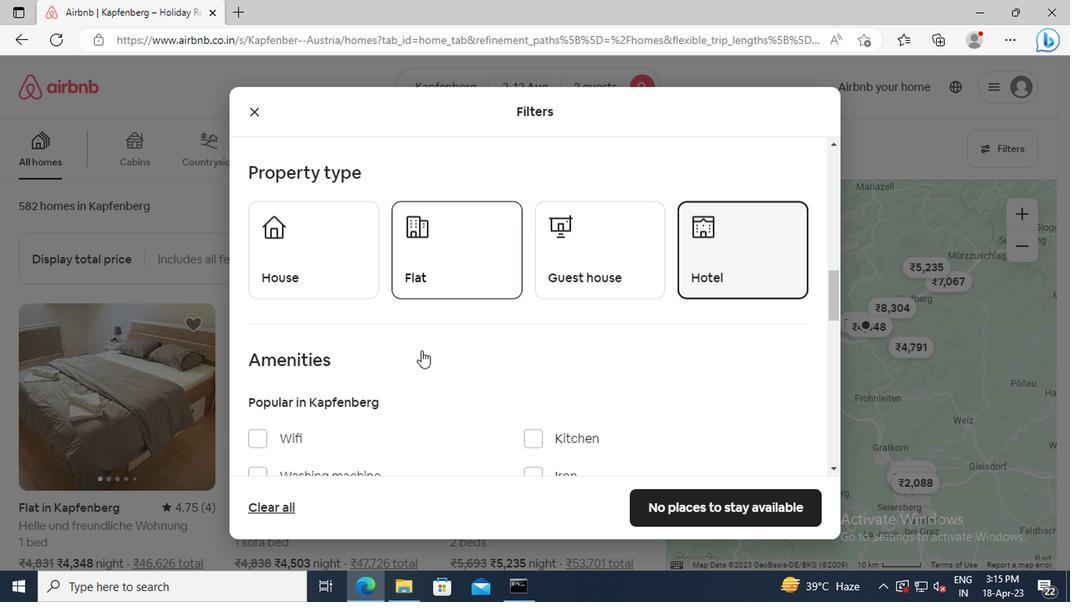 
Action: Mouse scrolled (418, 351) with delta (0, -1)
Screenshot: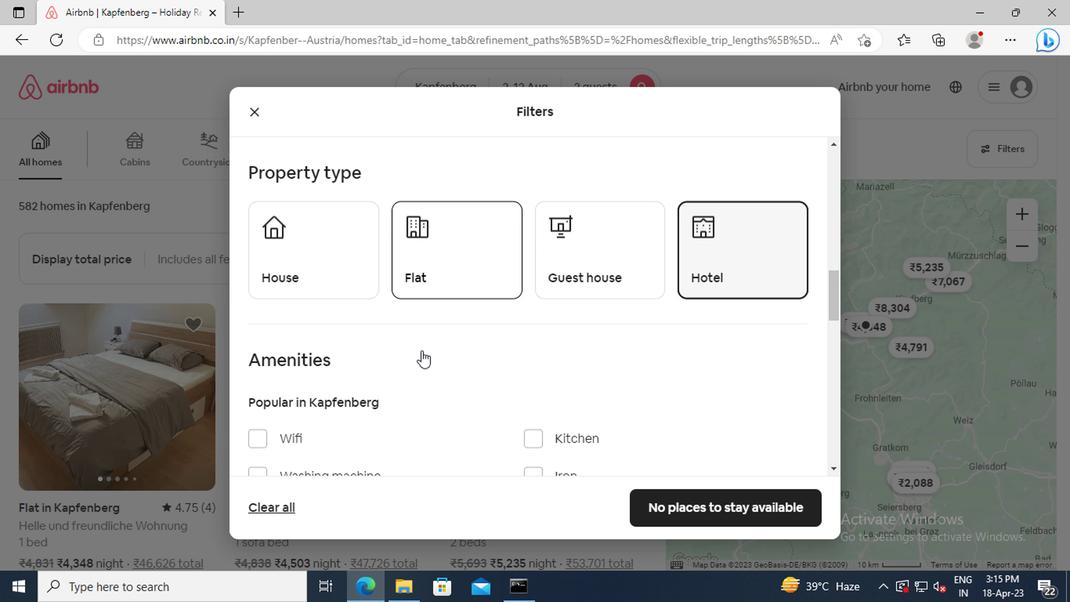 
Action: Mouse moved to (416, 352)
Screenshot: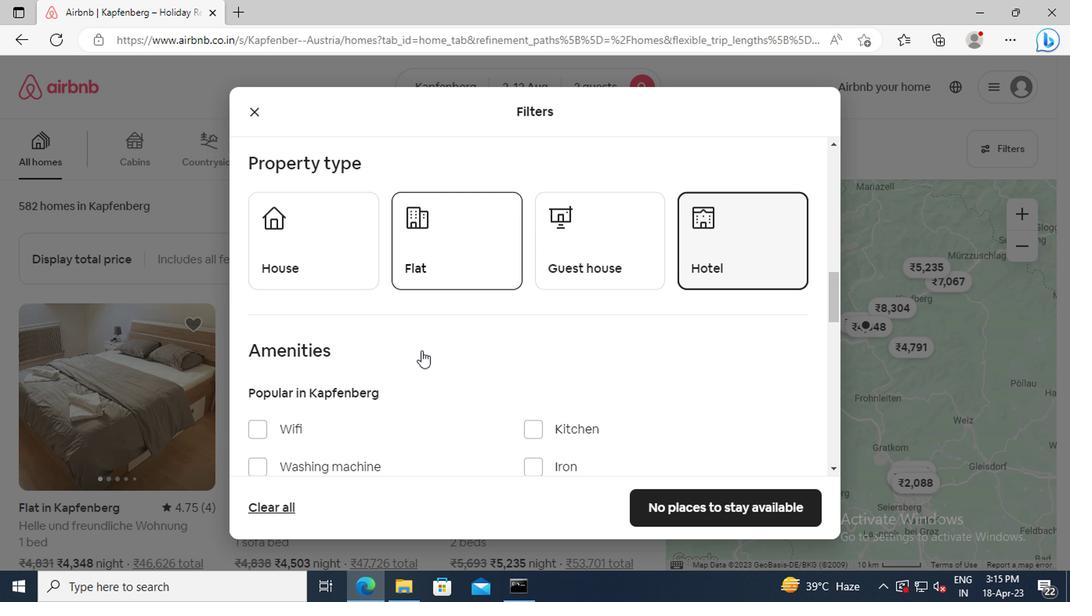 
Action: Mouse scrolled (416, 351) with delta (0, -1)
Screenshot: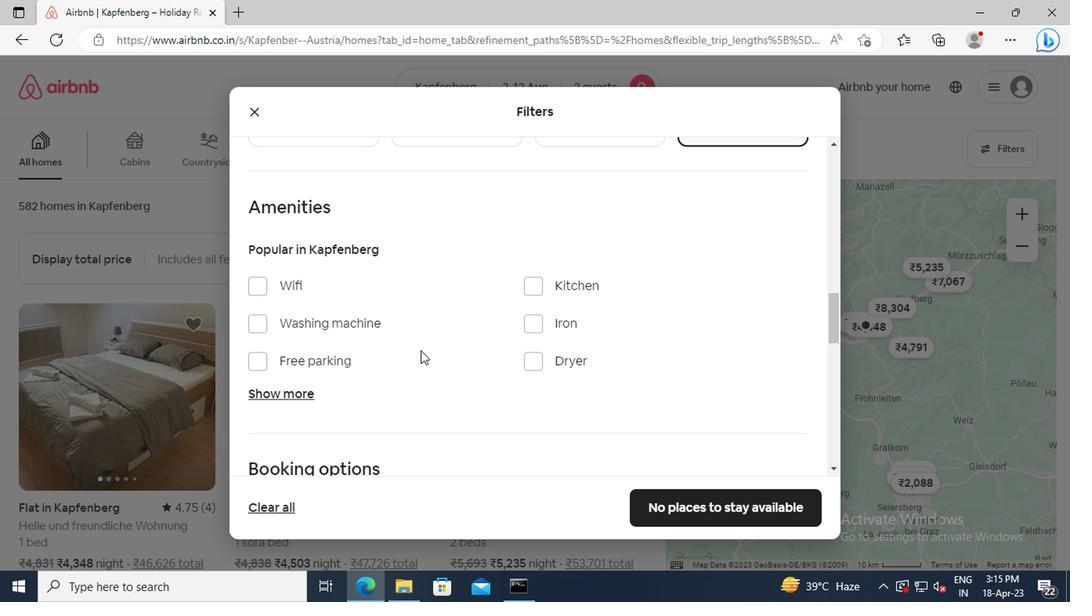 
Action: Mouse moved to (294, 346)
Screenshot: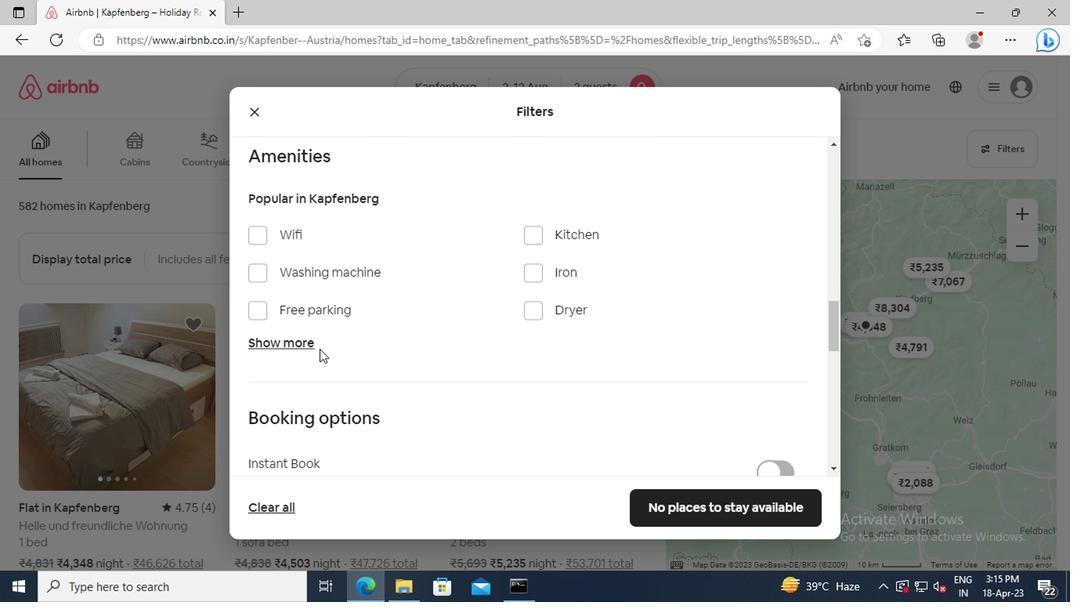 
Action: Mouse pressed left at (294, 346)
Screenshot: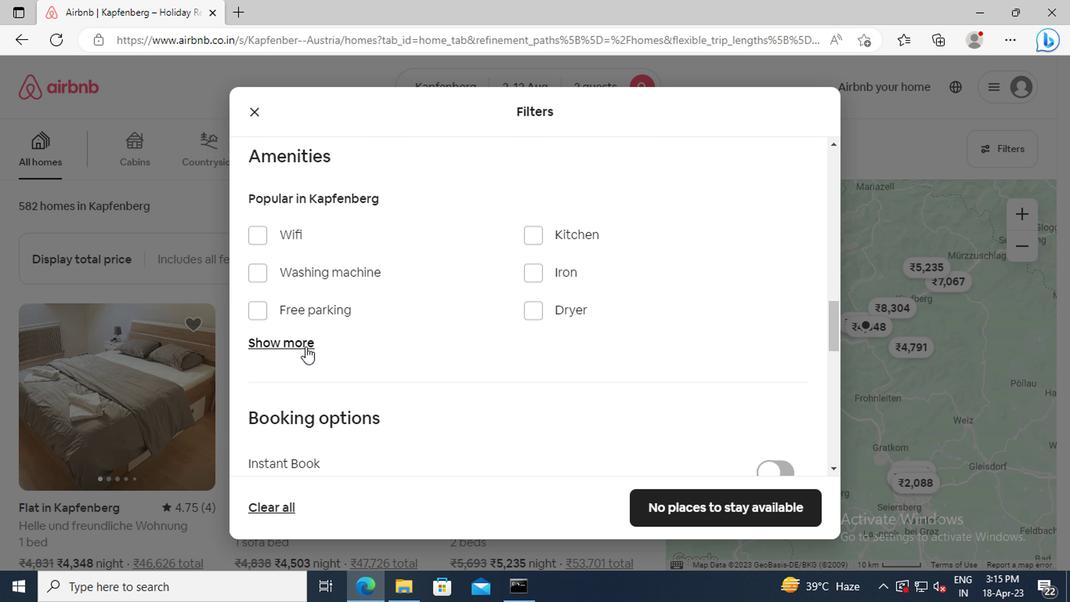 
Action: Mouse scrolled (294, 345) with delta (0, -1)
Screenshot: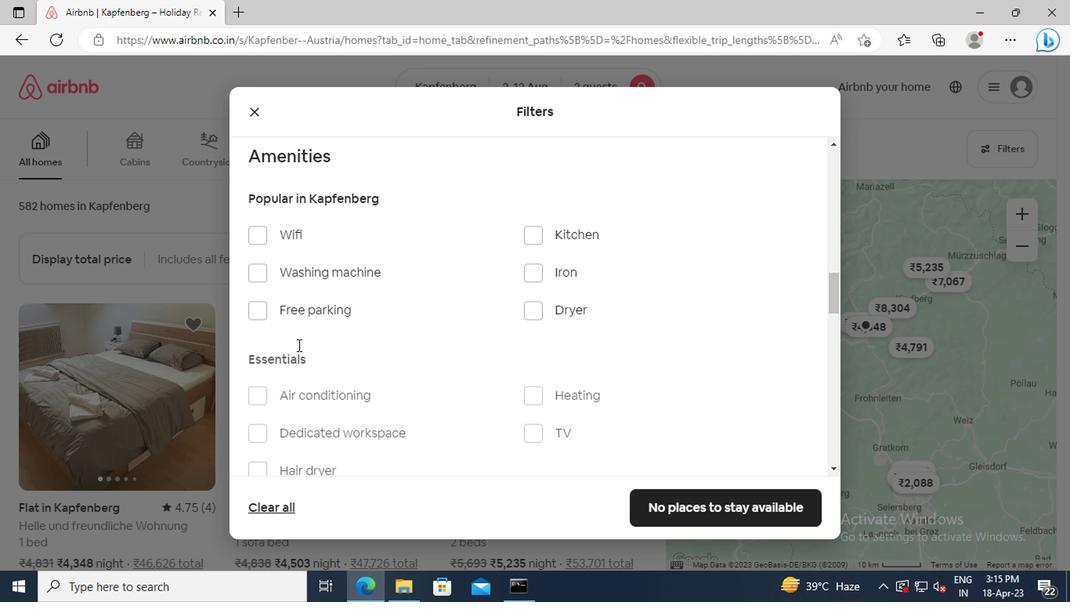 
Action: Mouse moved to (525, 348)
Screenshot: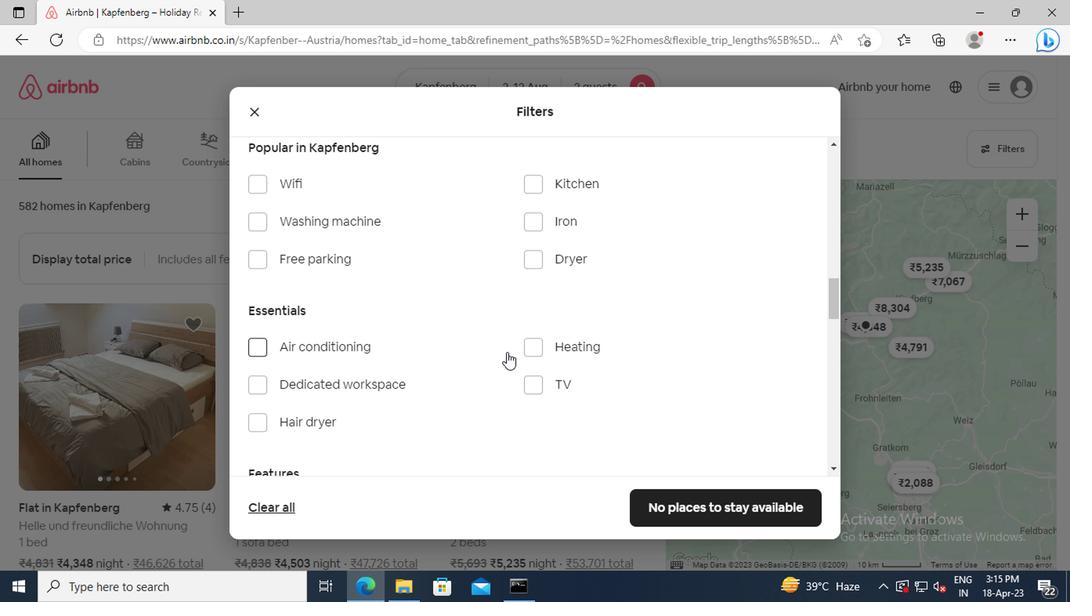 
Action: Mouse pressed left at (525, 348)
Screenshot: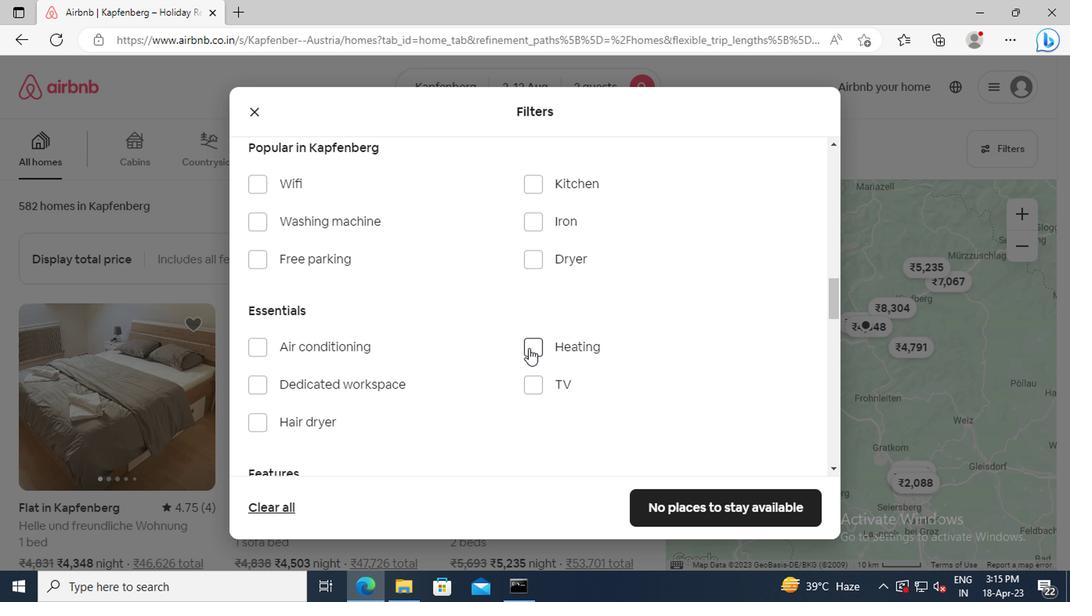 
Action: Mouse moved to (426, 351)
Screenshot: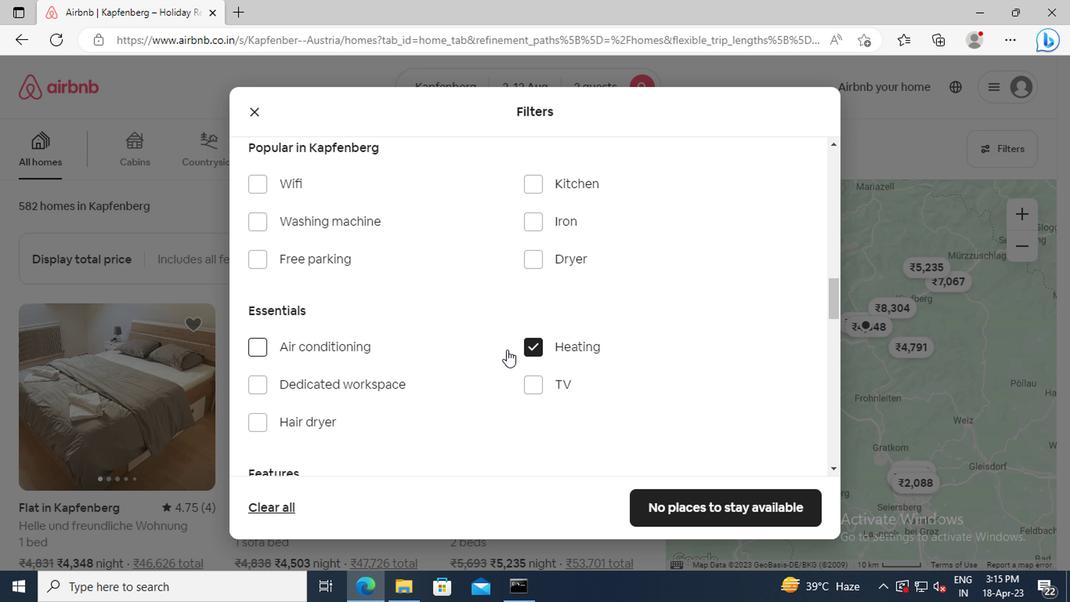 
Action: Mouse scrolled (426, 350) with delta (0, 0)
Screenshot: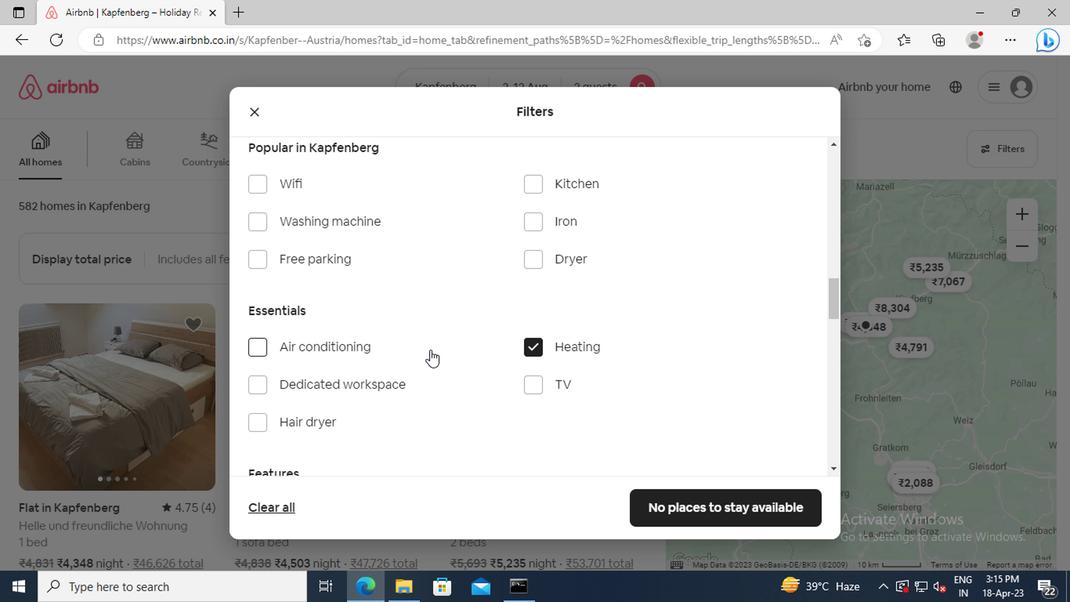 
Action: Mouse scrolled (426, 350) with delta (0, 0)
Screenshot: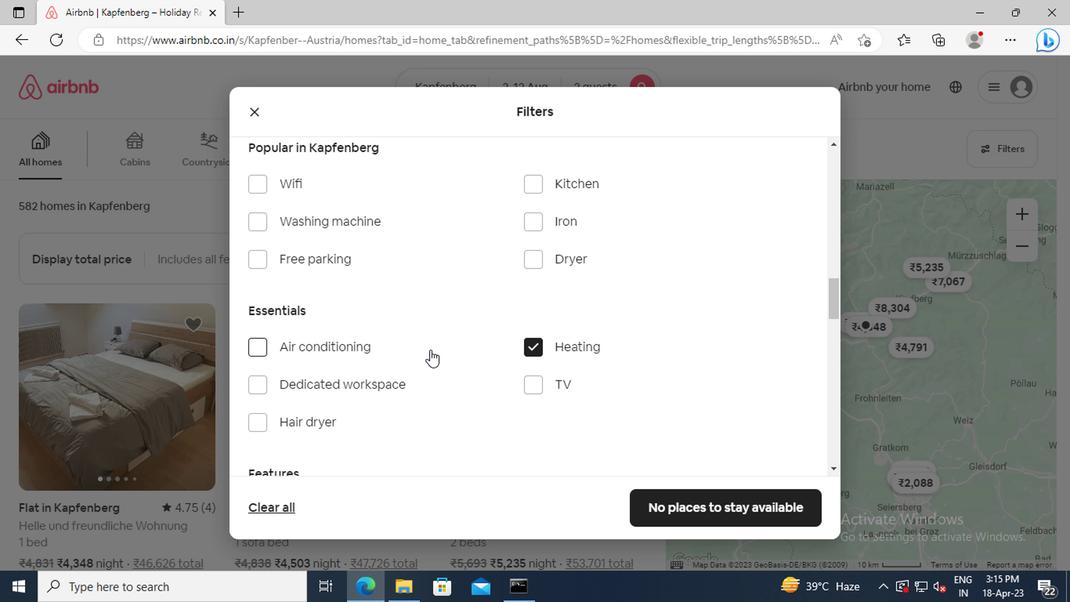 
Action: Mouse scrolled (426, 350) with delta (0, 0)
Screenshot: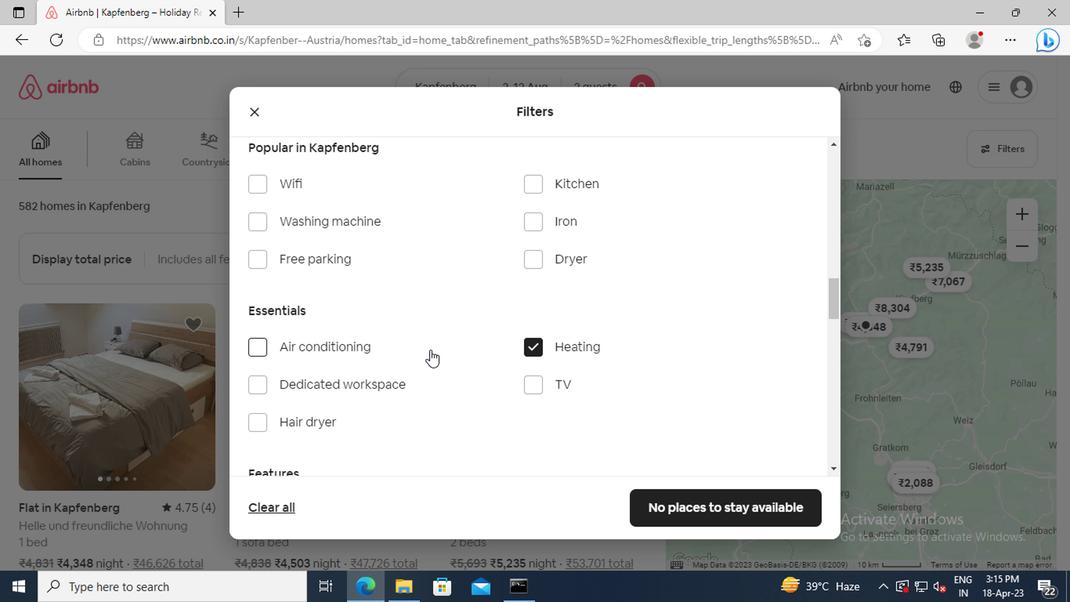 
Action: Mouse scrolled (426, 350) with delta (0, 0)
Screenshot: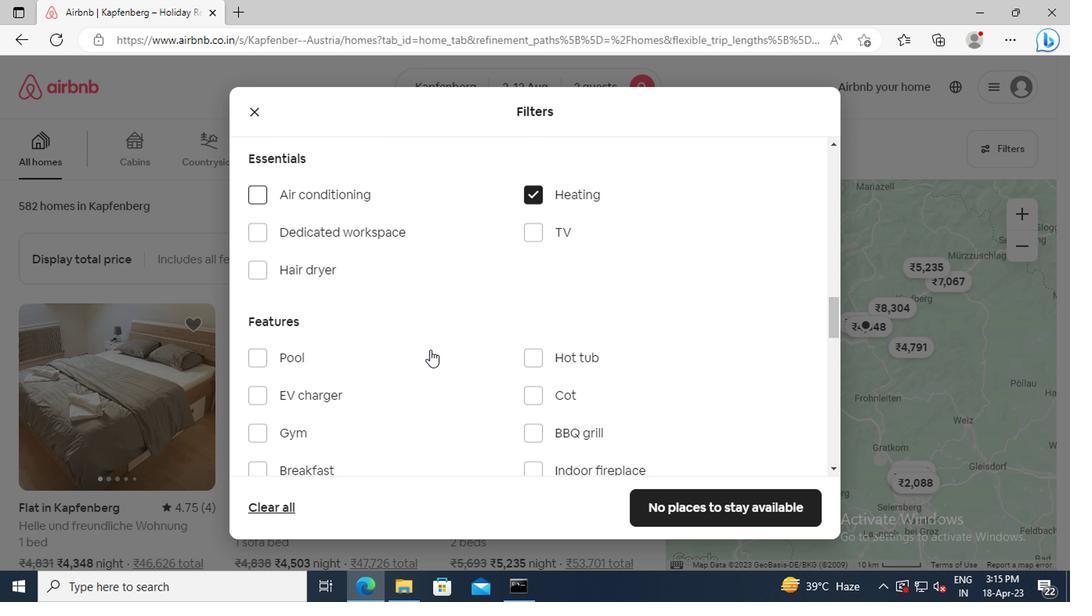 
Action: Mouse scrolled (426, 350) with delta (0, 0)
Screenshot: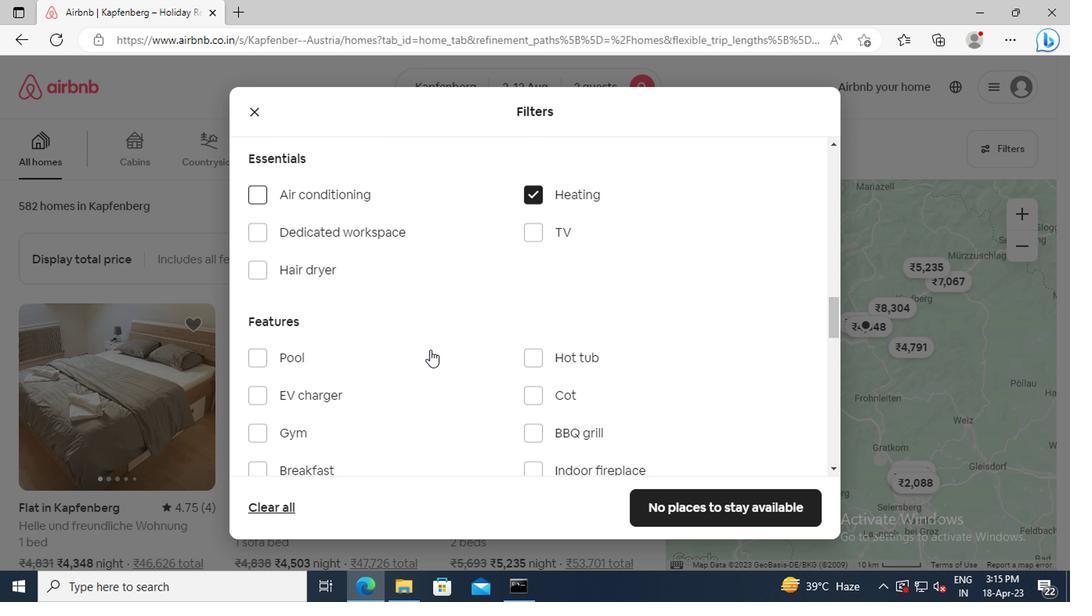 
Action: Mouse scrolled (426, 350) with delta (0, 0)
Screenshot: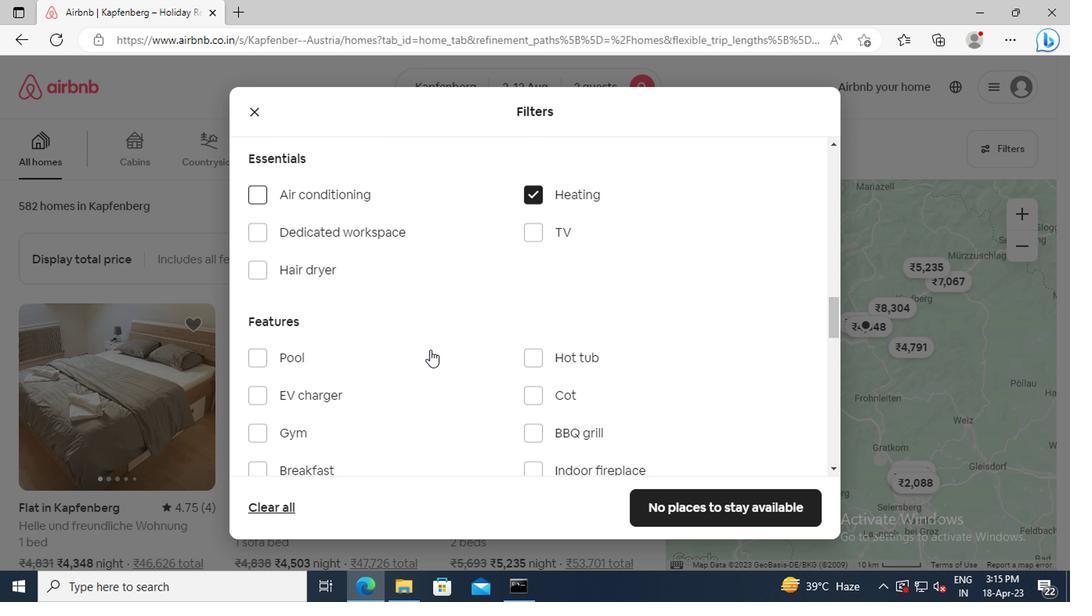 
Action: Mouse scrolled (426, 350) with delta (0, 0)
Screenshot: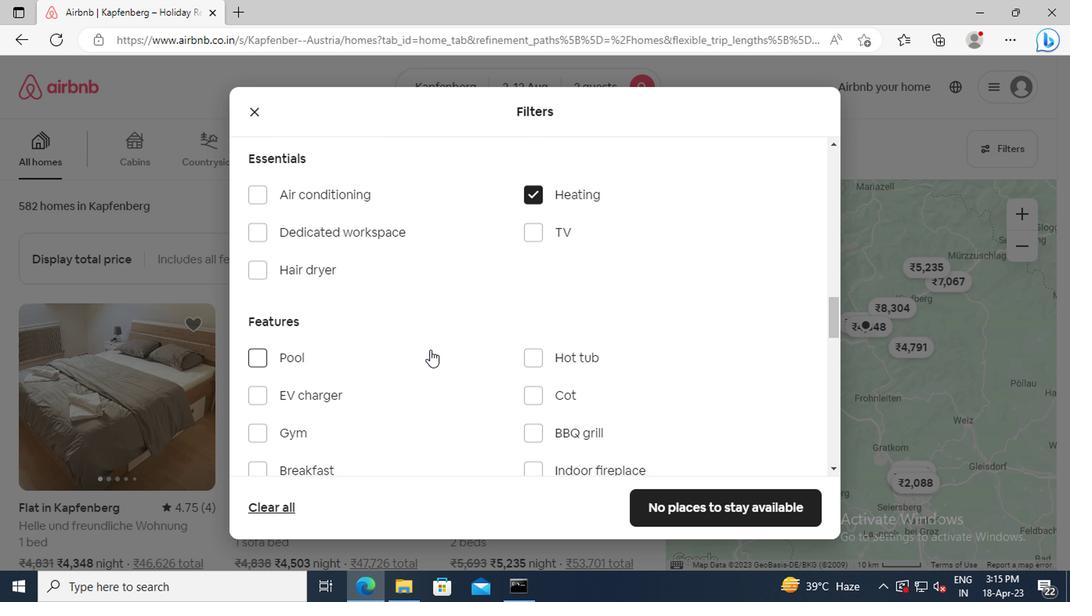 
Action: Mouse scrolled (426, 350) with delta (0, 0)
Screenshot: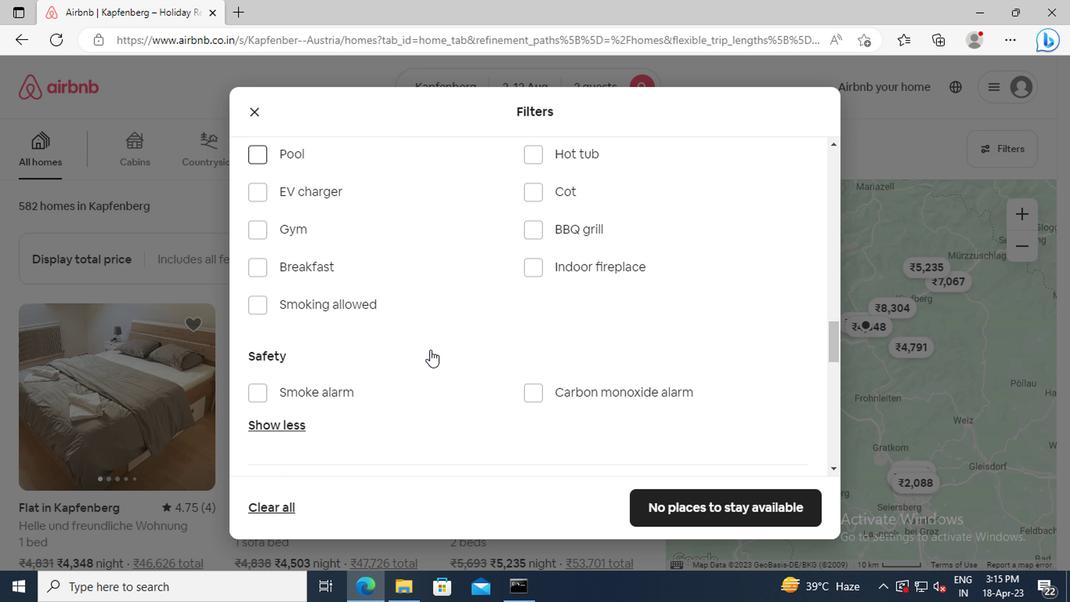 
Action: Mouse scrolled (426, 350) with delta (0, 0)
Screenshot: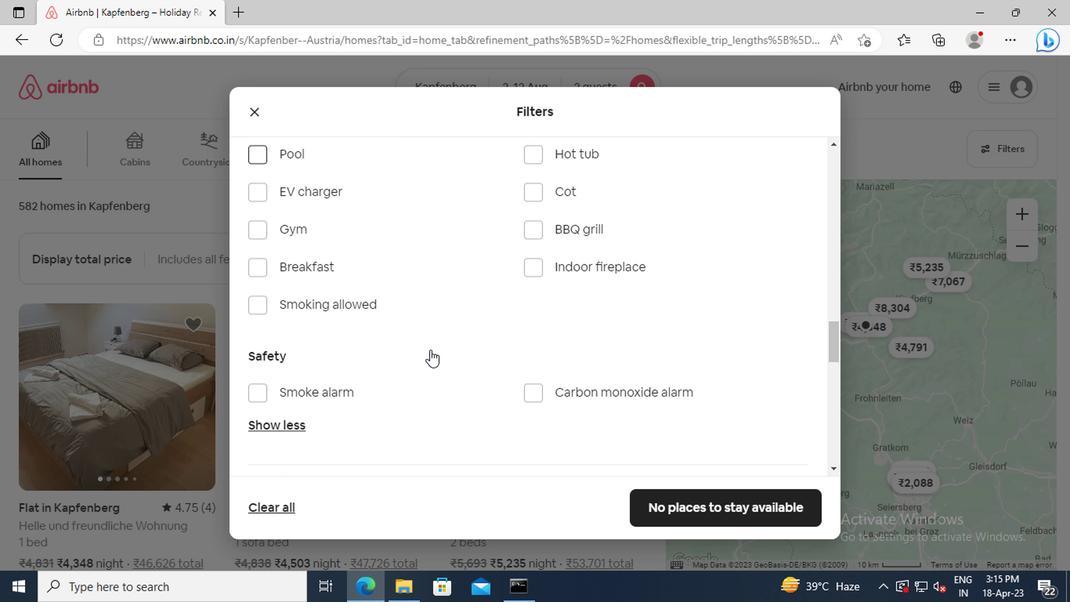 
Action: Mouse scrolled (426, 350) with delta (0, 0)
Screenshot: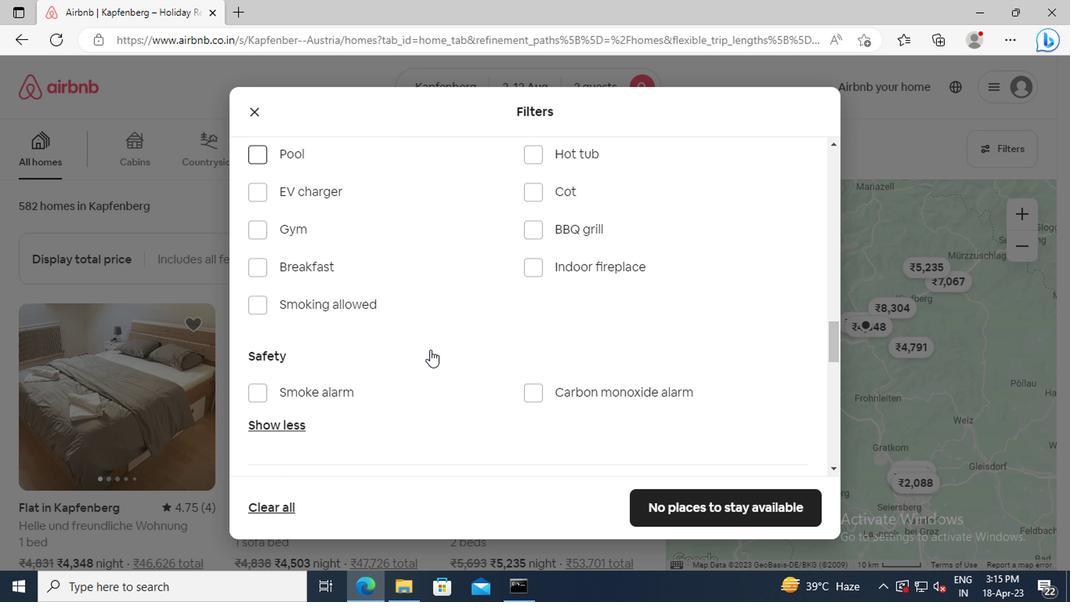 
Action: Mouse scrolled (426, 350) with delta (0, 0)
Screenshot: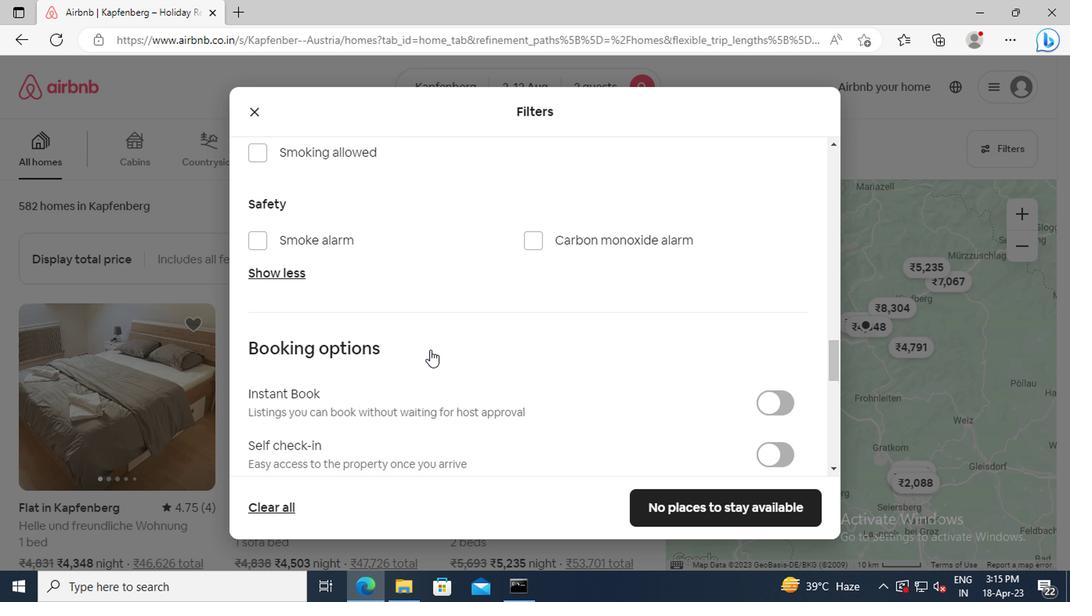 
Action: Mouse scrolled (426, 350) with delta (0, 0)
Screenshot: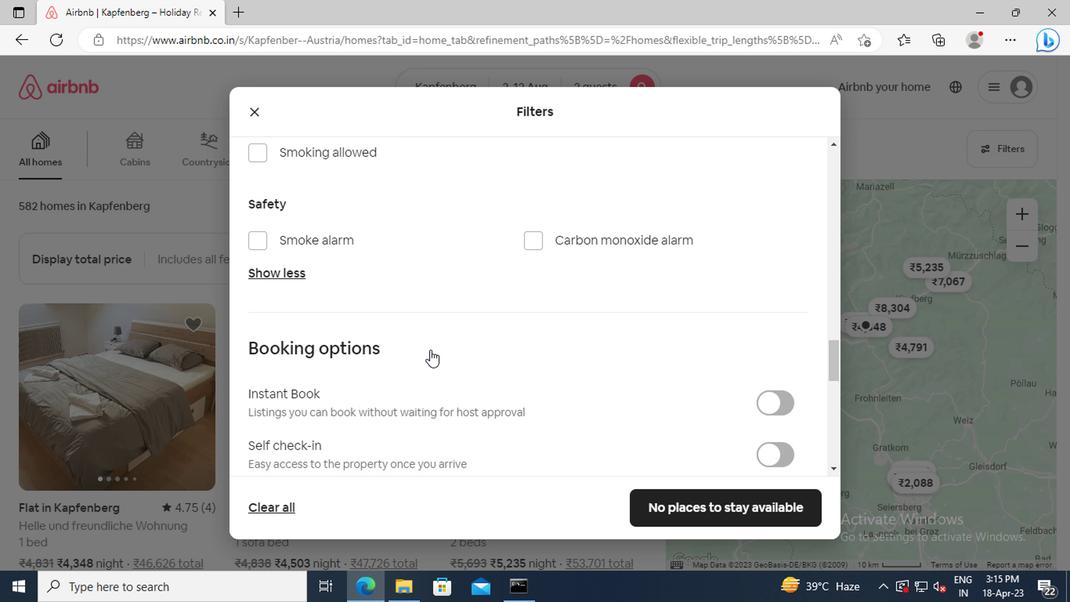 
Action: Mouse moved to (769, 350)
Screenshot: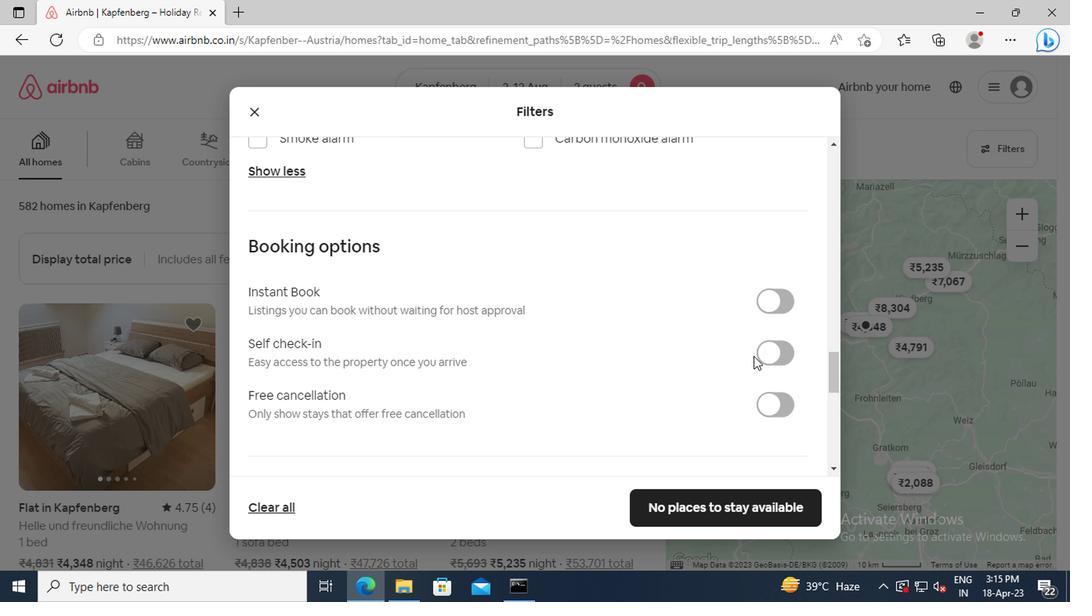 
Action: Mouse pressed left at (769, 350)
Screenshot: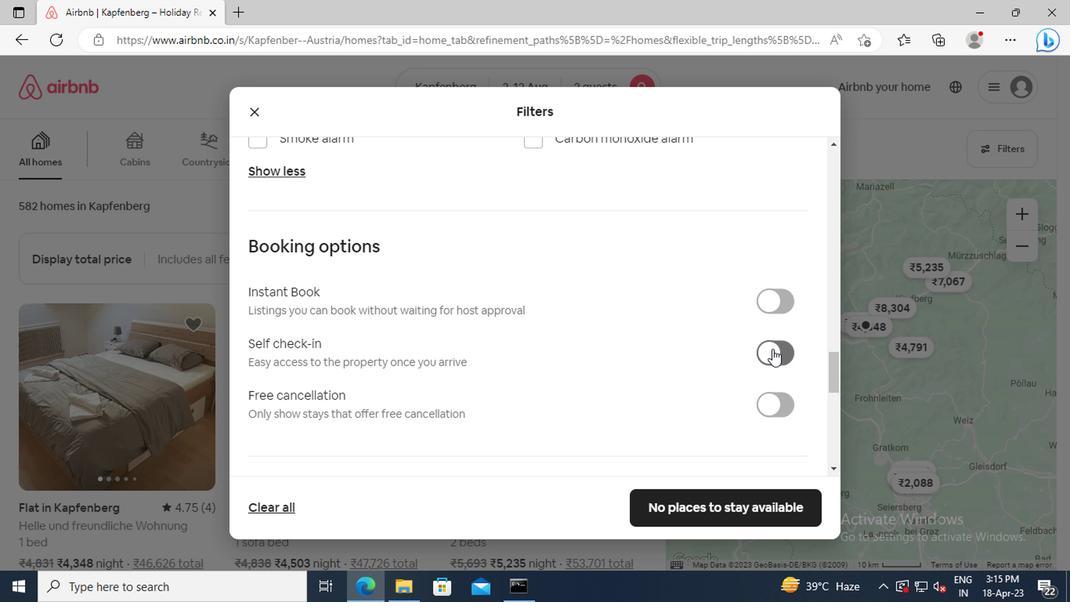 
Action: Mouse moved to (422, 351)
Screenshot: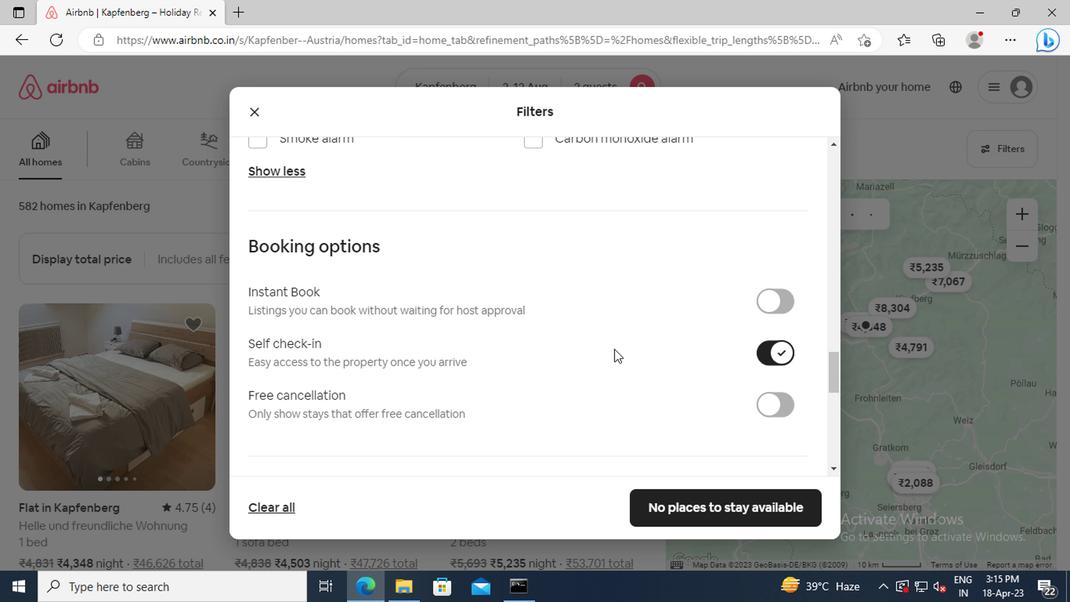 
Action: Mouse scrolled (422, 350) with delta (0, 0)
Screenshot: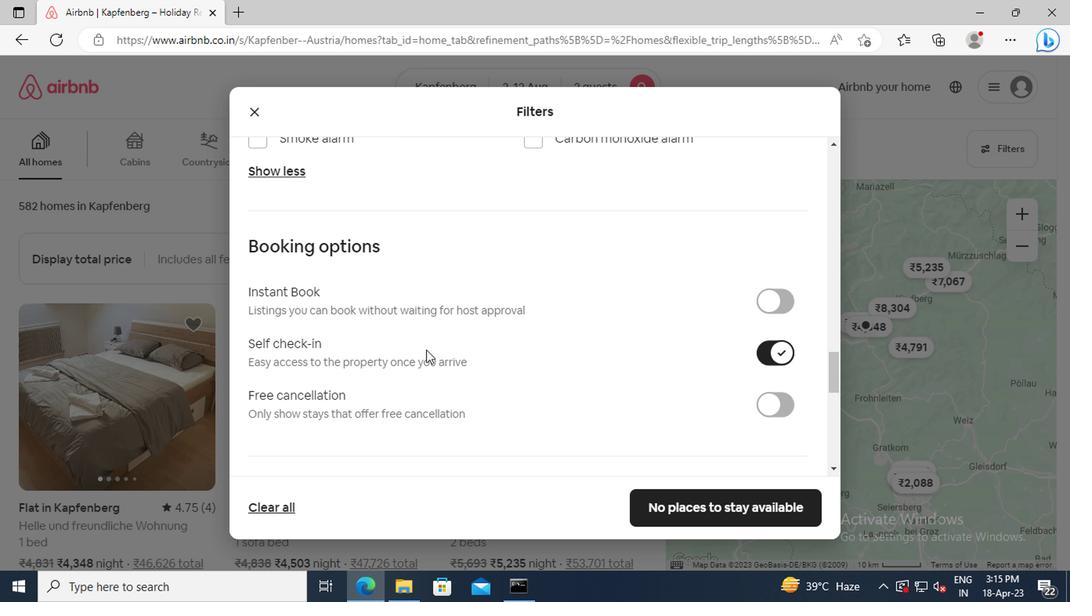 
Action: Mouse scrolled (422, 350) with delta (0, 0)
Screenshot: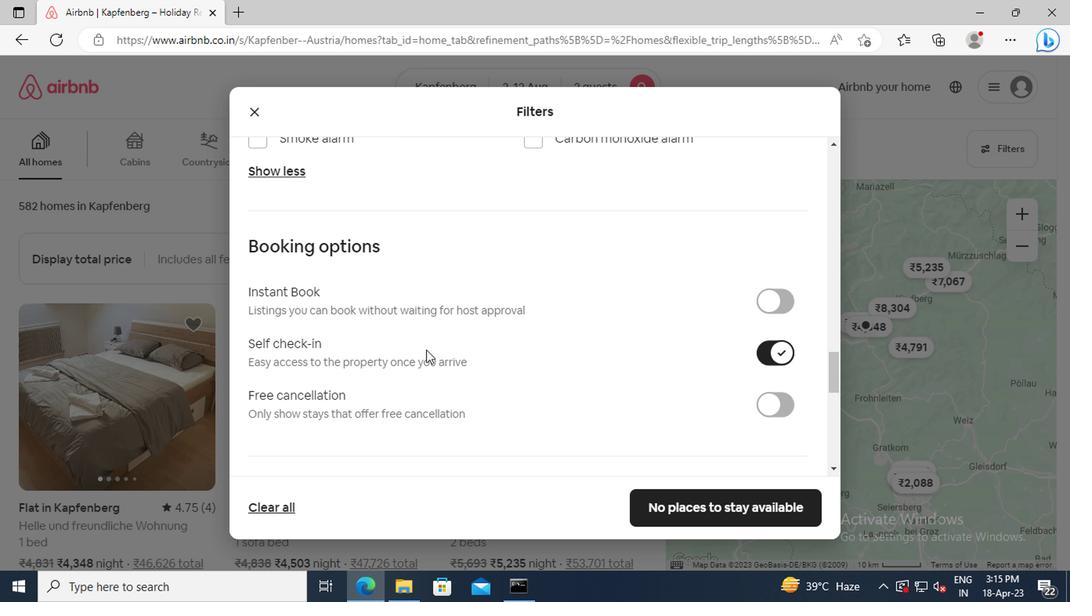 
Action: Mouse scrolled (422, 350) with delta (0, 0)
Screenshot: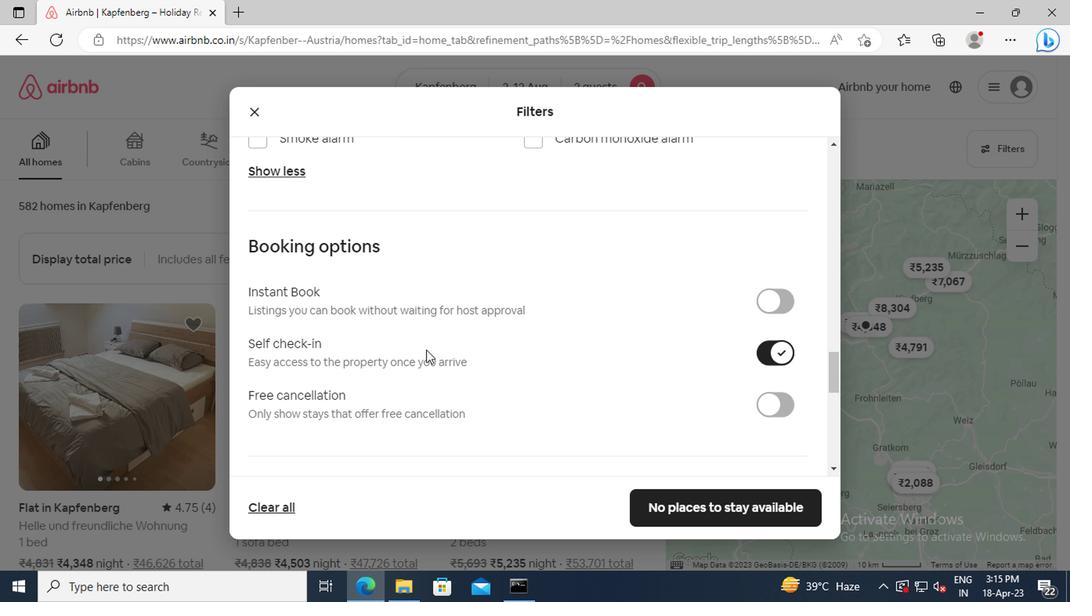 
Action: Mouse scrolled (422, 350) with delta (0, 0)
Screenshot: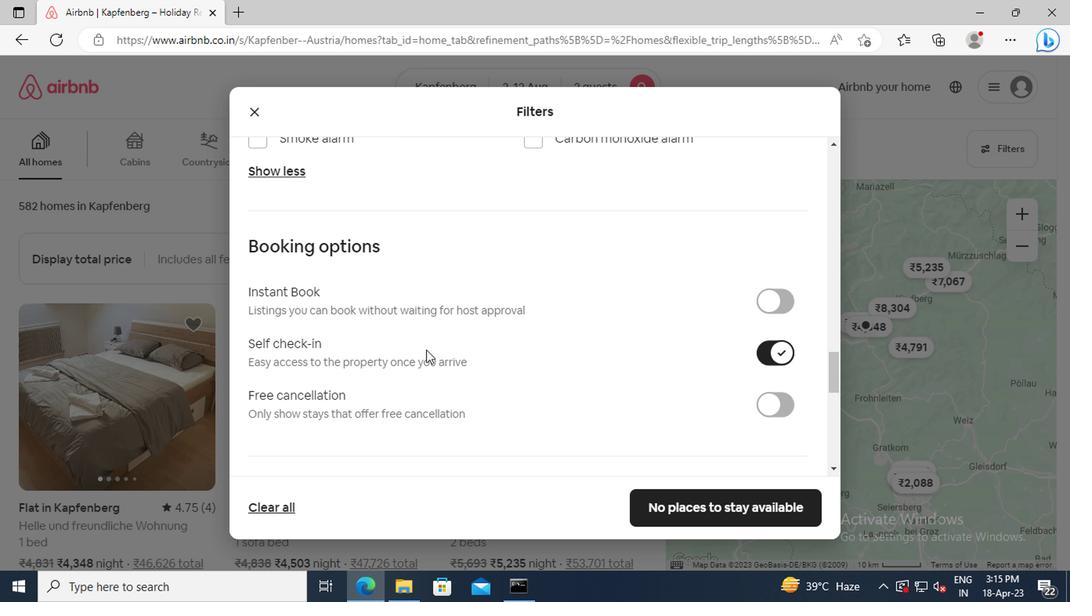 
Action: Mouse scrolled (422, 350) with delta (0, 0)
Screenshot: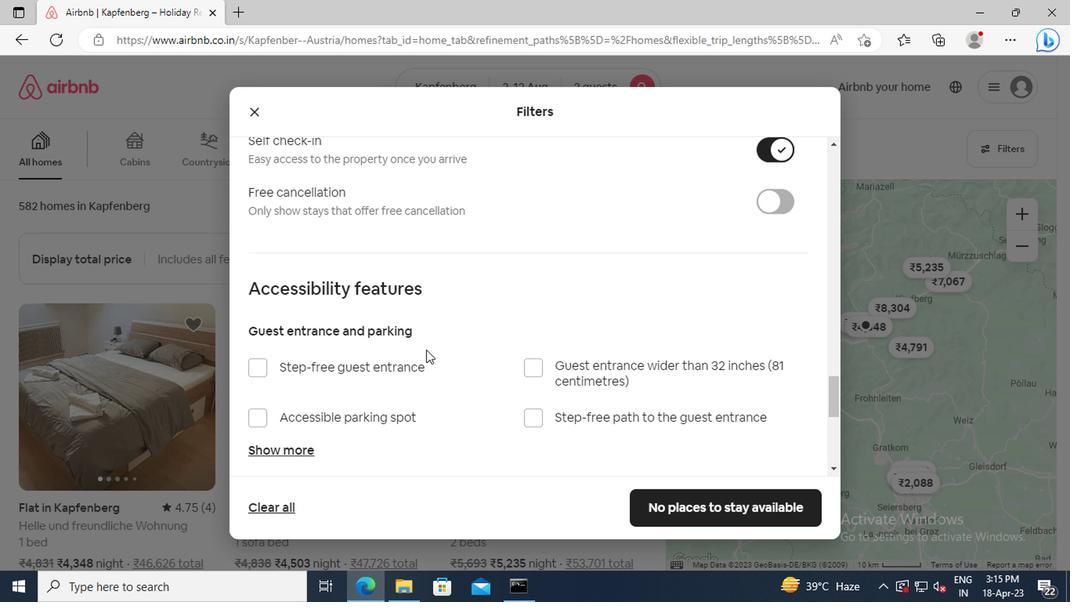 
Action: Mouse scrolled (422, 350) with delta (0, 0)
Screenshot: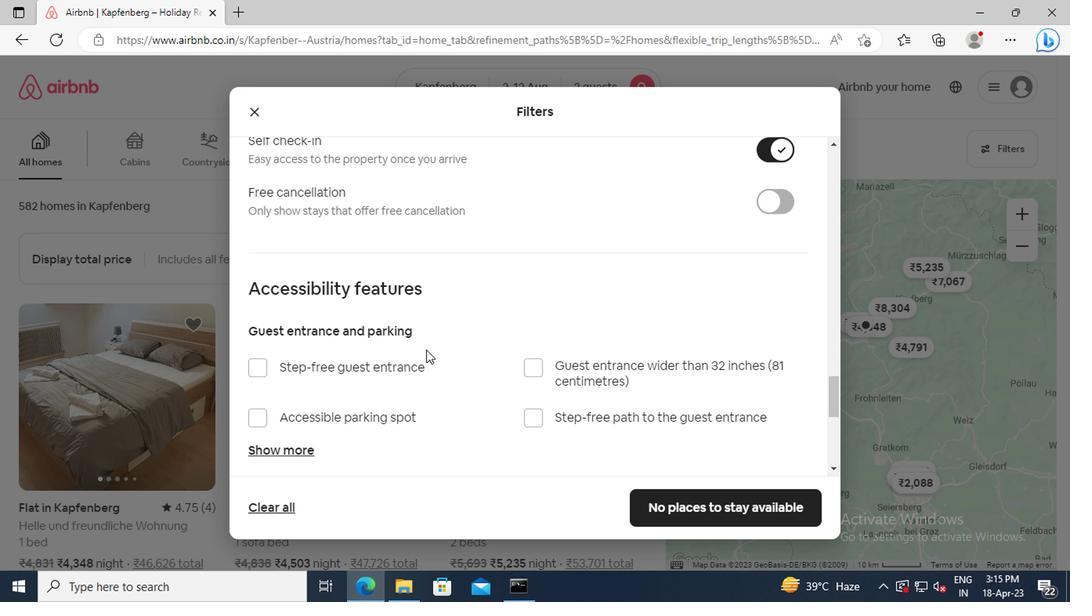 
Action: Mouse scrolled (422, 350) with delta (0, 0)
Screenshot: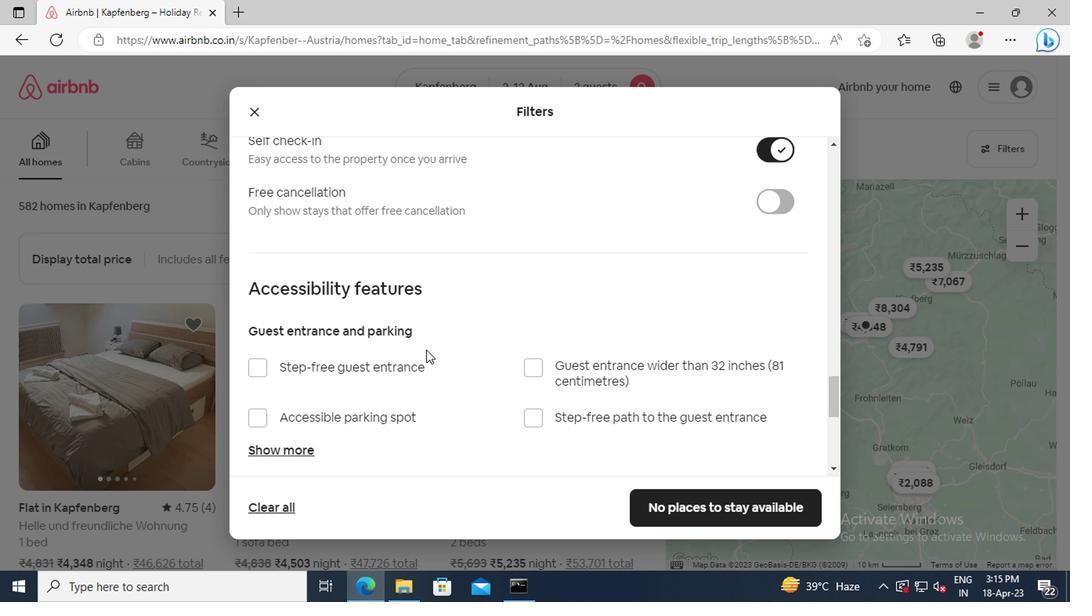 
Action: Mouse scrolled (422, 350) with delta (0, 0)
Screenshot: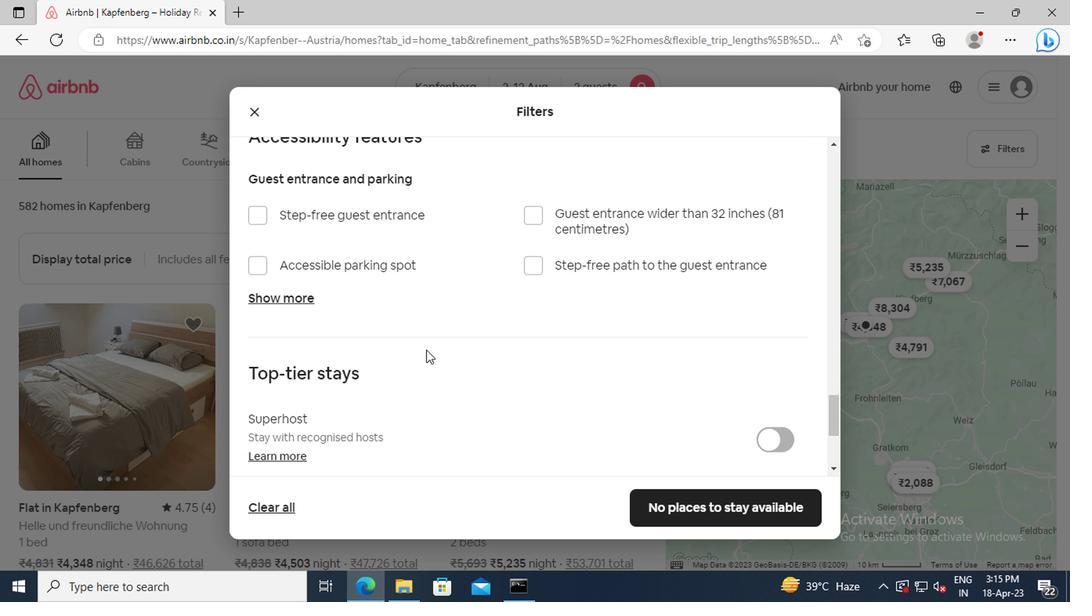 
Action: Mouse scrolled (422, 350) with delta (0, 0)
Screenshot: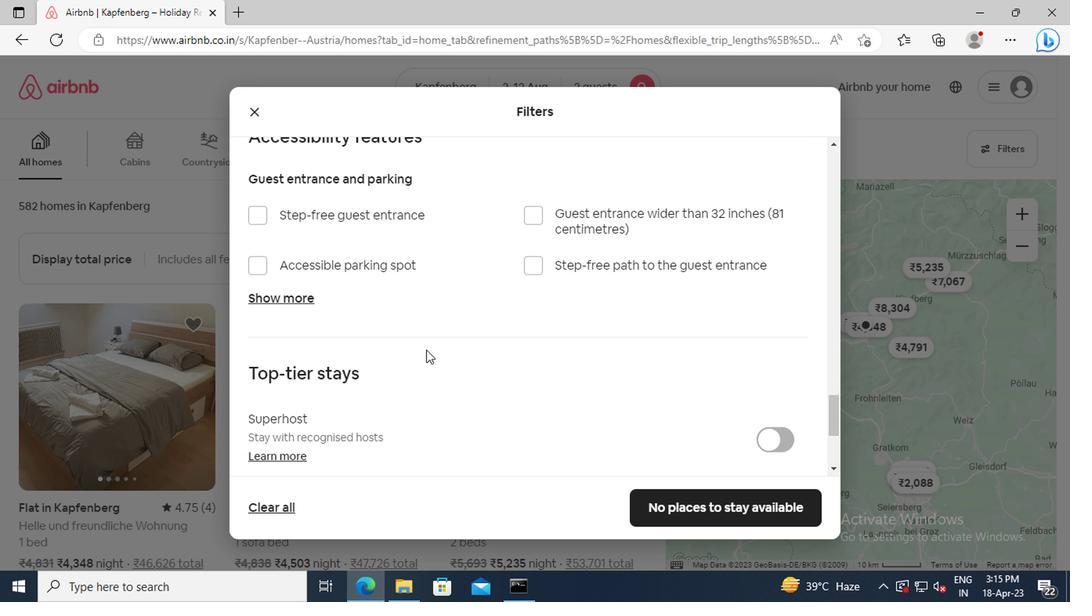 
Action: Mouse scrolled (422, 350) with delta (0, 0)
Screenshot: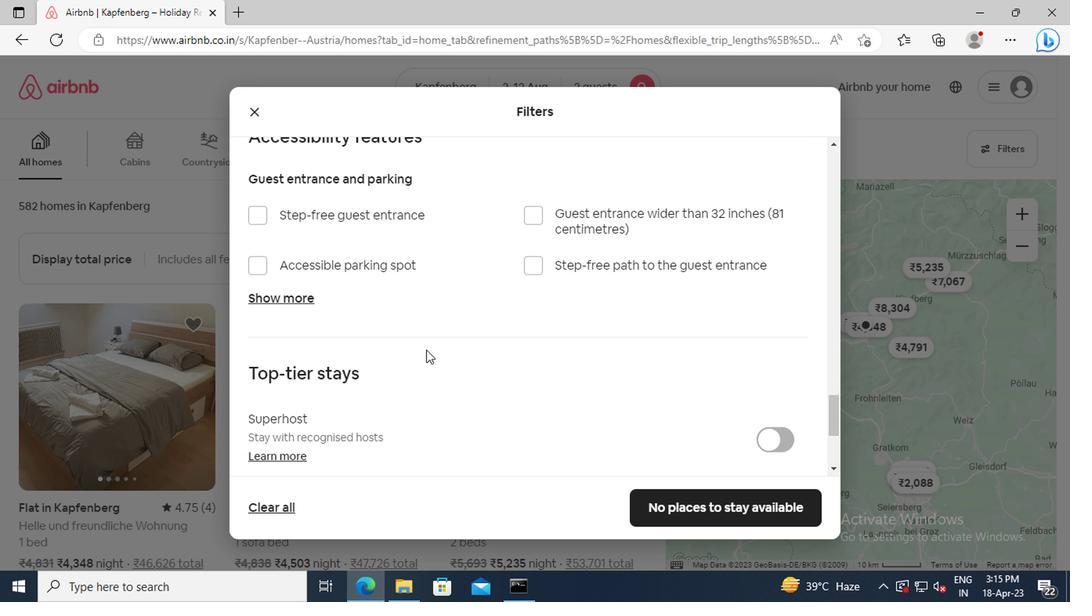
Action: Mouse scrolled (422, 350) with delta (0, 0)
Screenshot: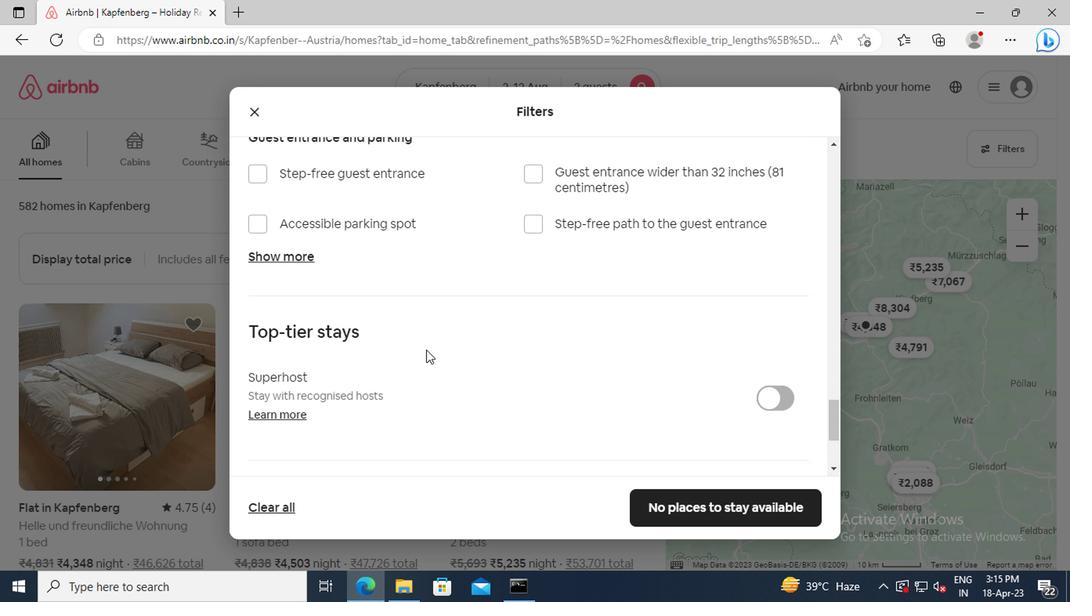 
Action: Mouse moved to (248, 387)
Screenshot: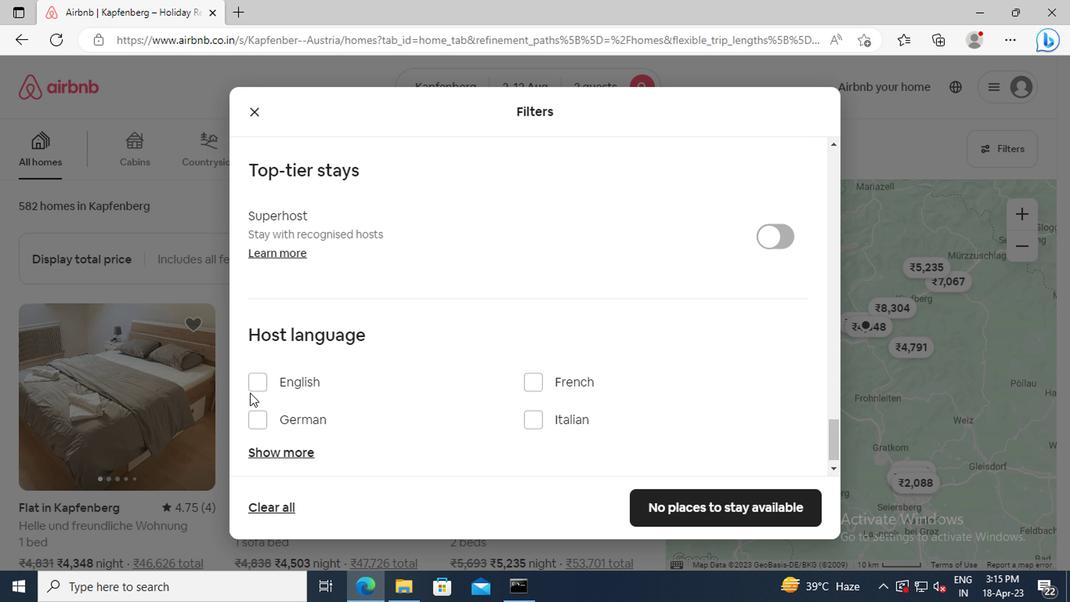
Action: Mouse pressed left at (248, 387)
Screenshot: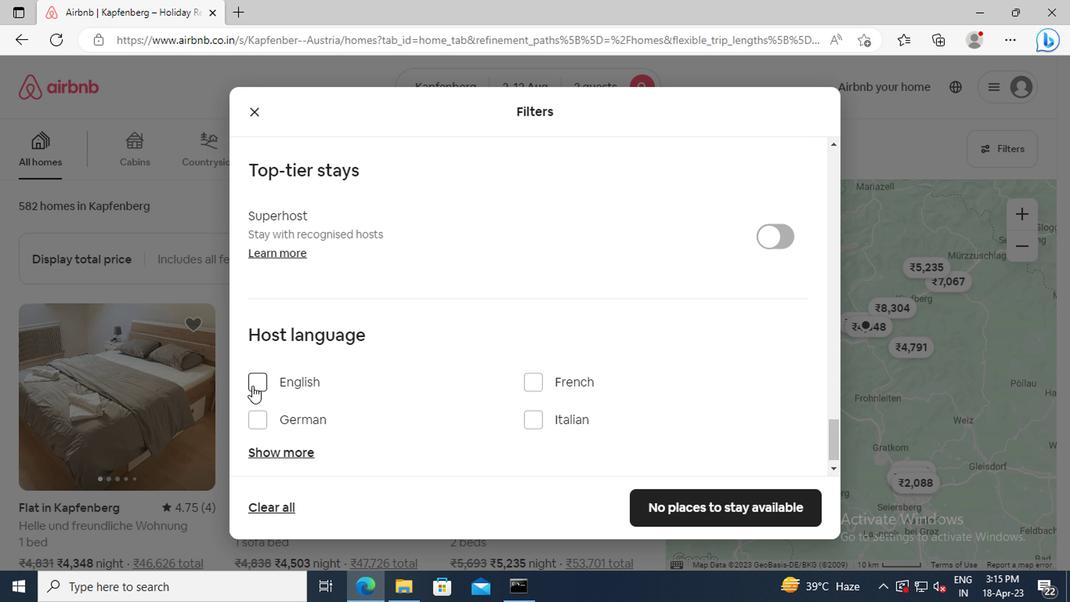 
Action: Mouse moved to (699, 510)
Screenshot: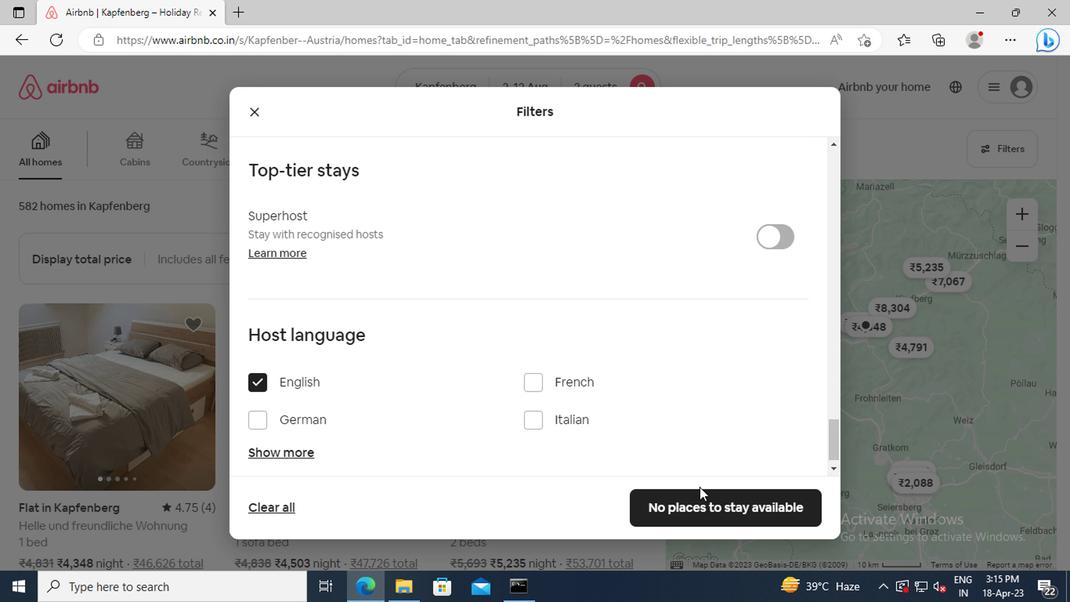 
Action: Mouse pressed left at (699, 510)
Screenshot: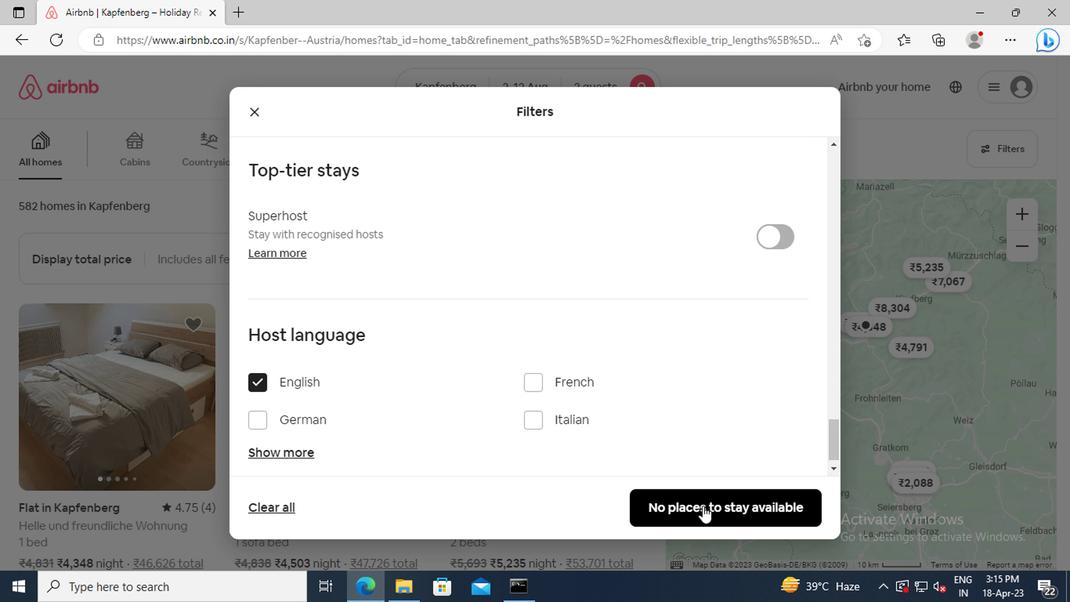 
Action: Mouse moved to (699, 511)
Screenshot: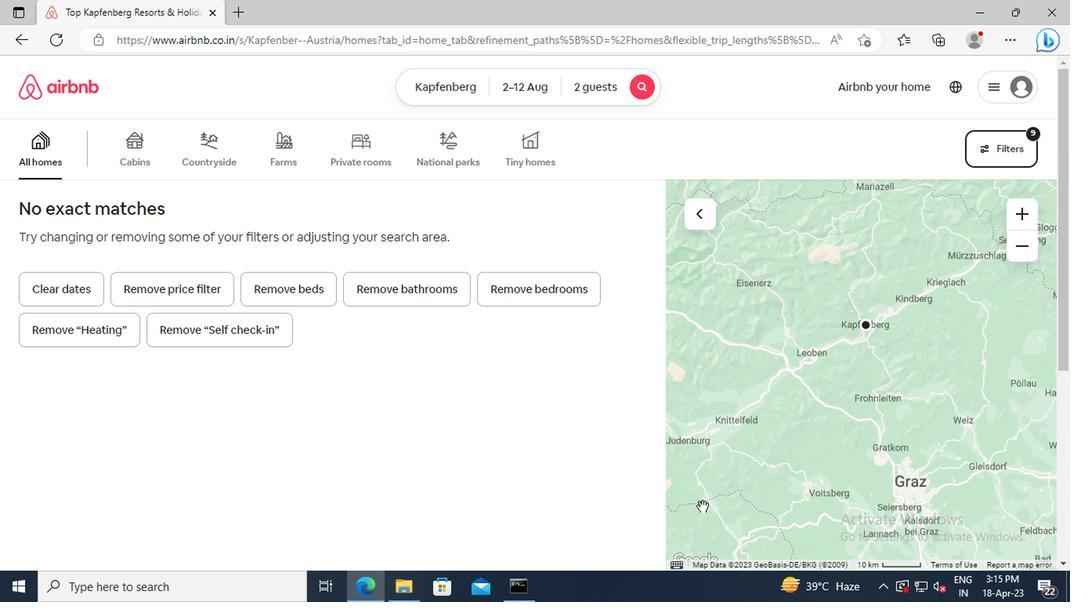 
